 Task: Create a due date automation trigger when advanced on, on the monday before a card is due add fields with custom field "Resume" set to a number greater or equal to 1 and greater or equal to 10 at 11:00 AM.
Action: Mouse moved to (1342, 102)
Screenshot: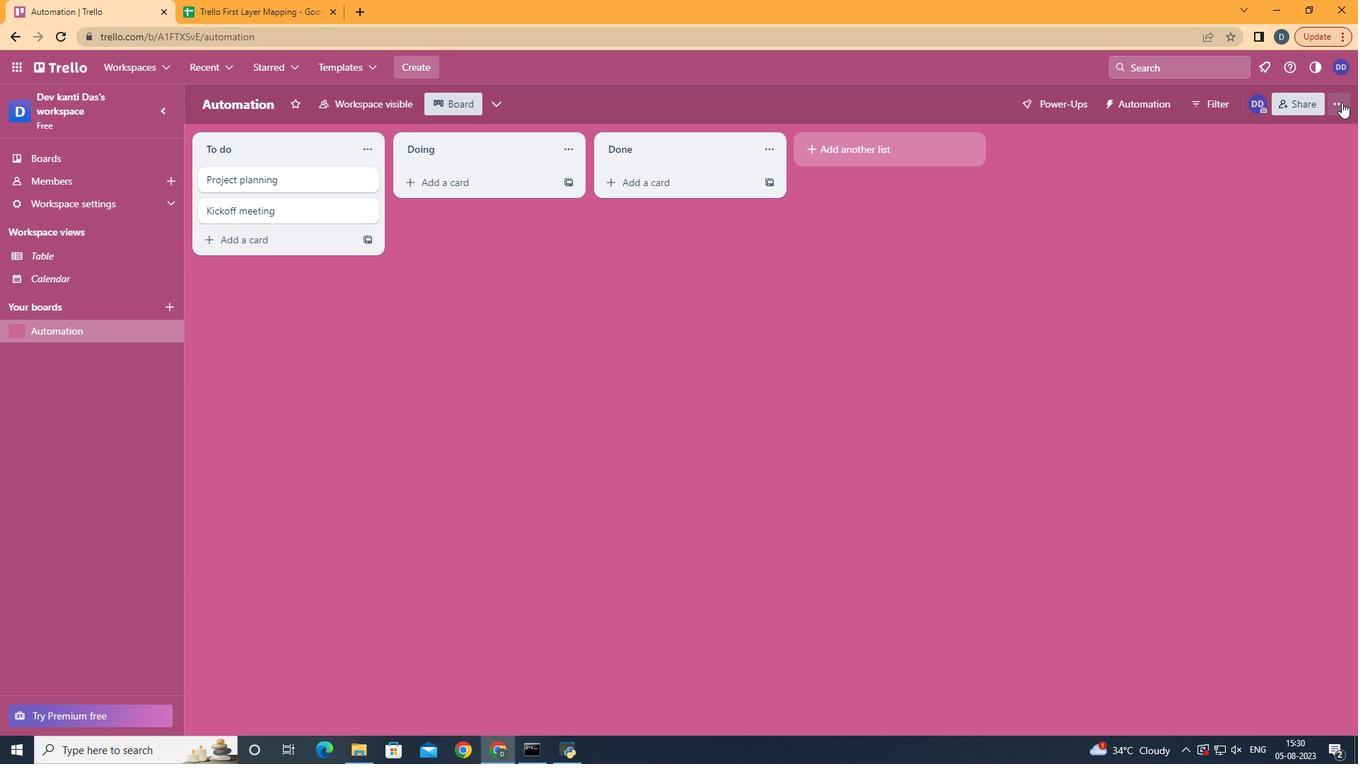 
Action: Mouse pressed left at (1342, 102)
Screenshot: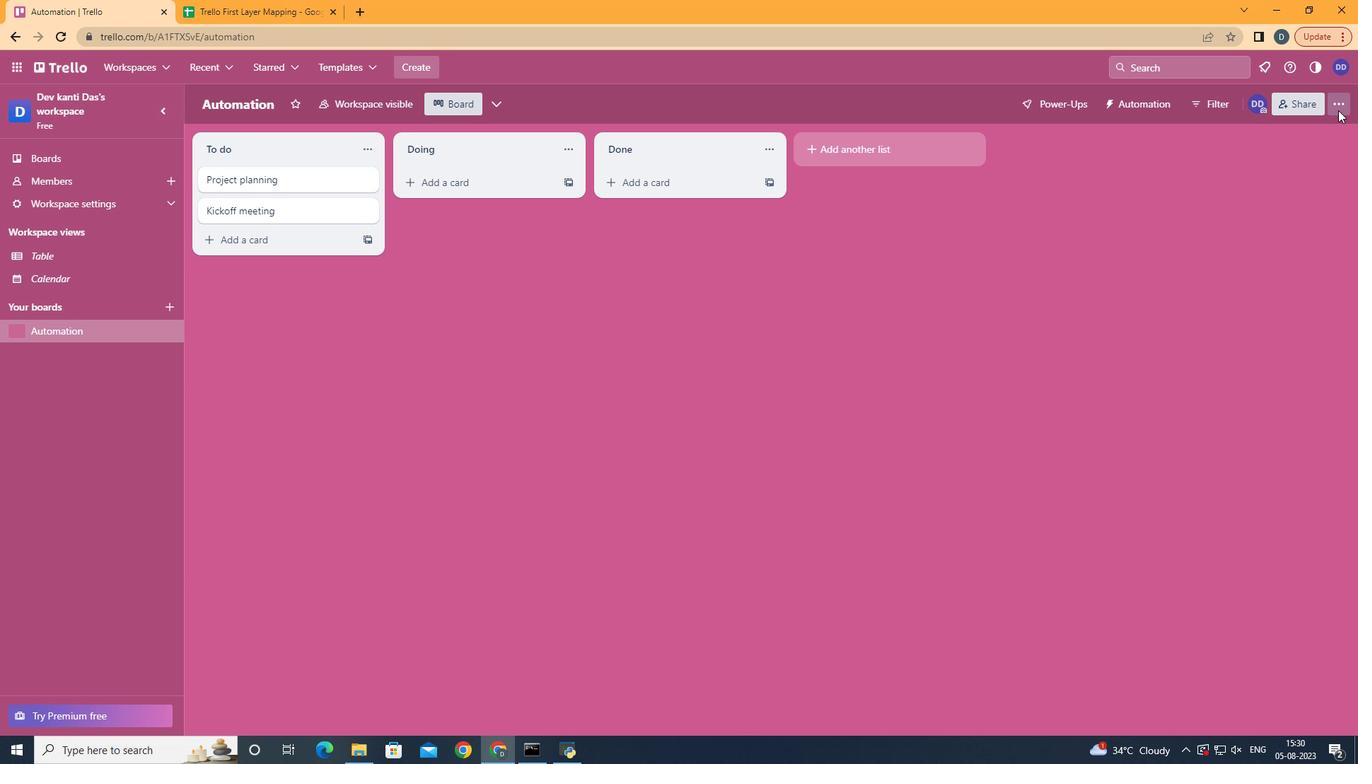 
Action: Mouse moved to (1250, 293)
Screenshot: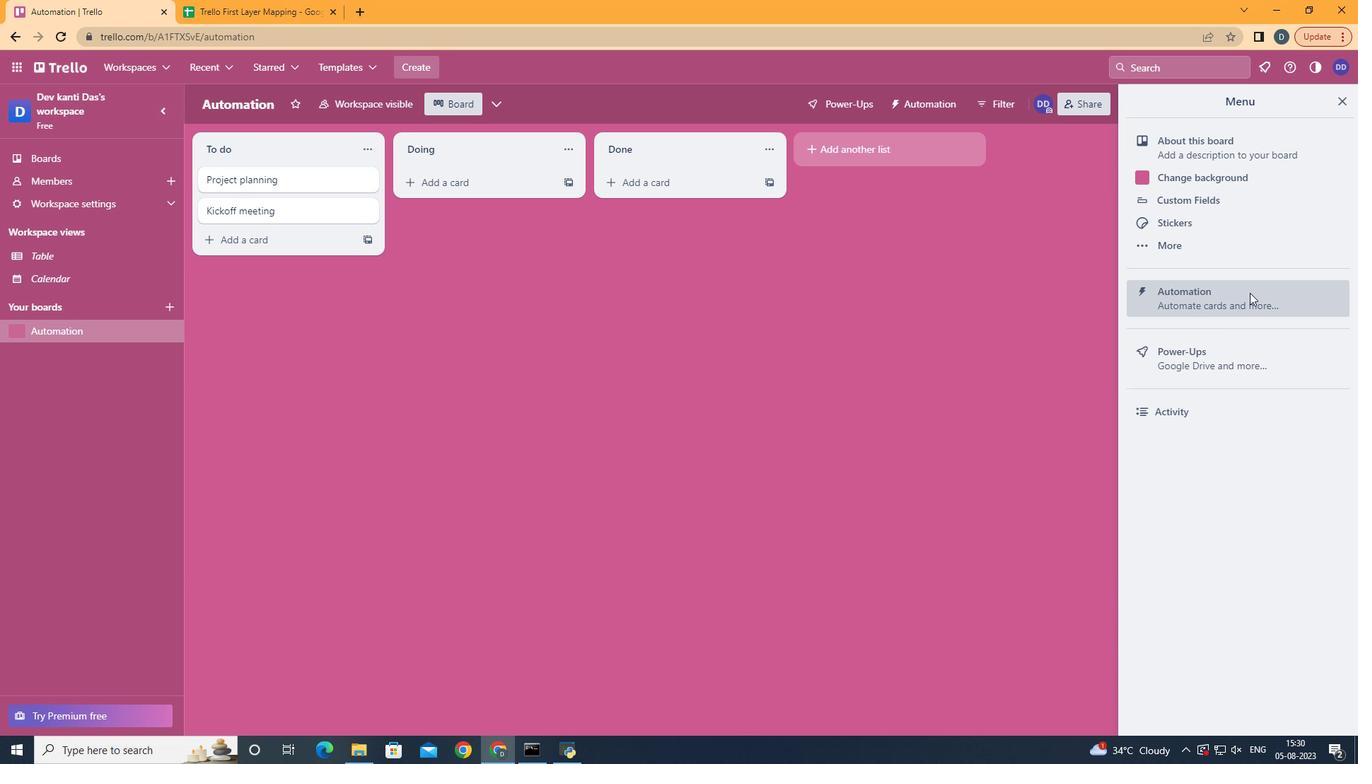 
Action: Mouse pressed left at (1250, 293)
Screenshot: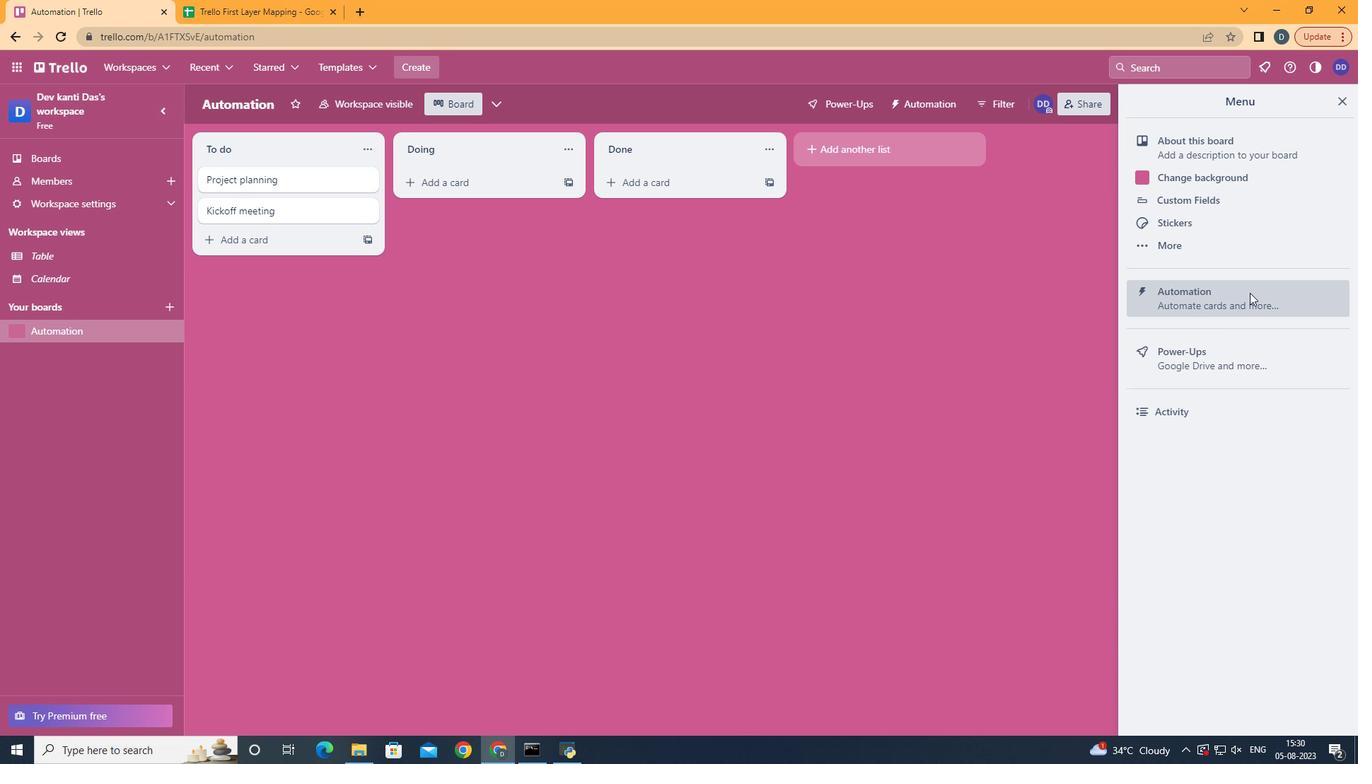 
Action: Mouse moved to (291, 285)
Screenshot: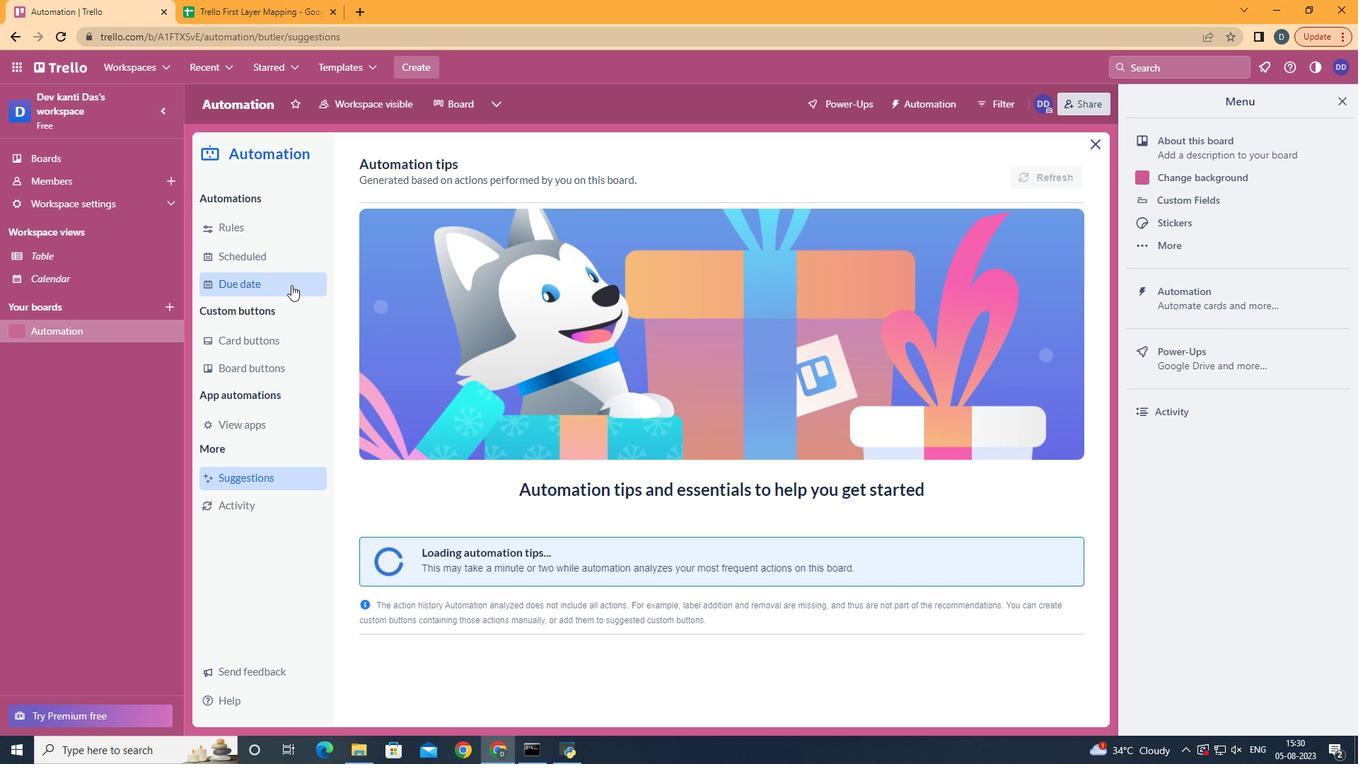 
Action: Mouse pressed left at (291, 285)
Screenshot: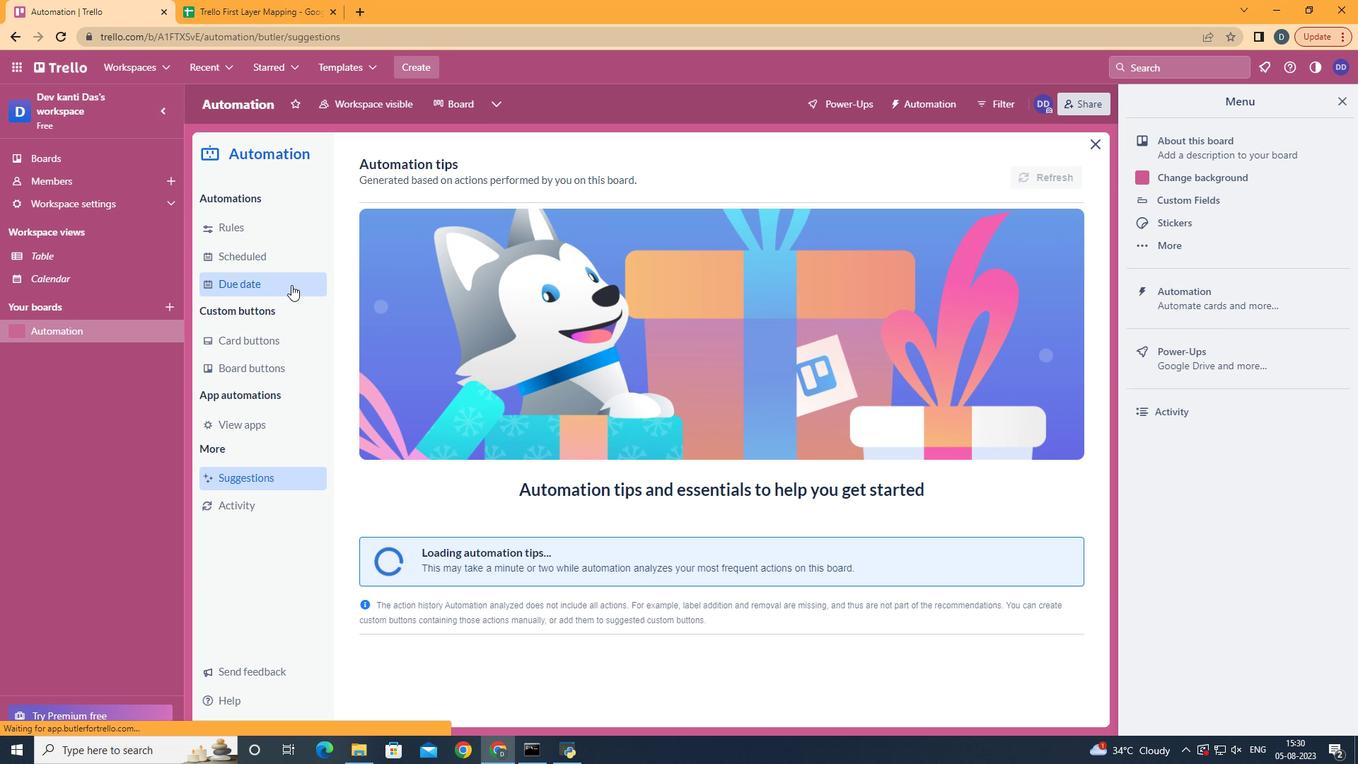 
Action: Mouse moved to (990, 163)
Screenshot: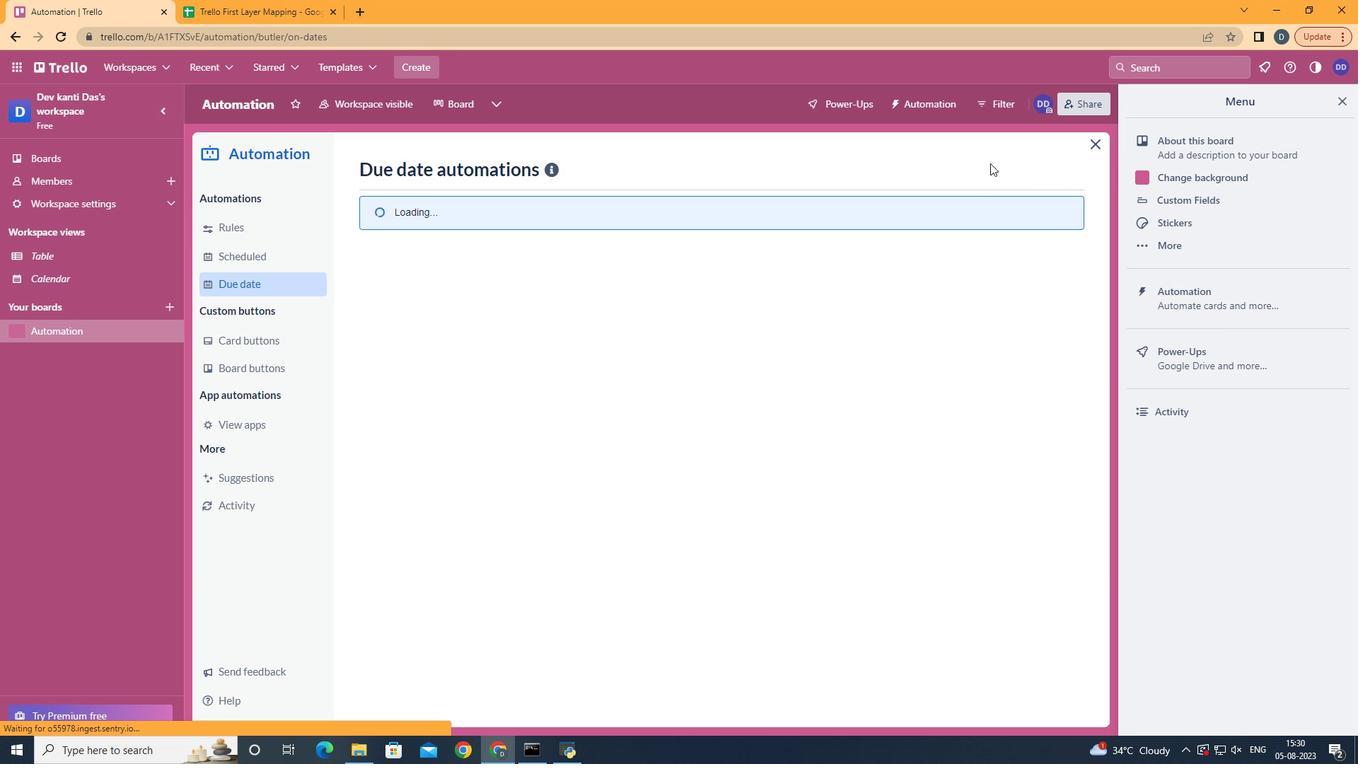 
Action: Mouse pressed left at (990, 163)
Screenshot: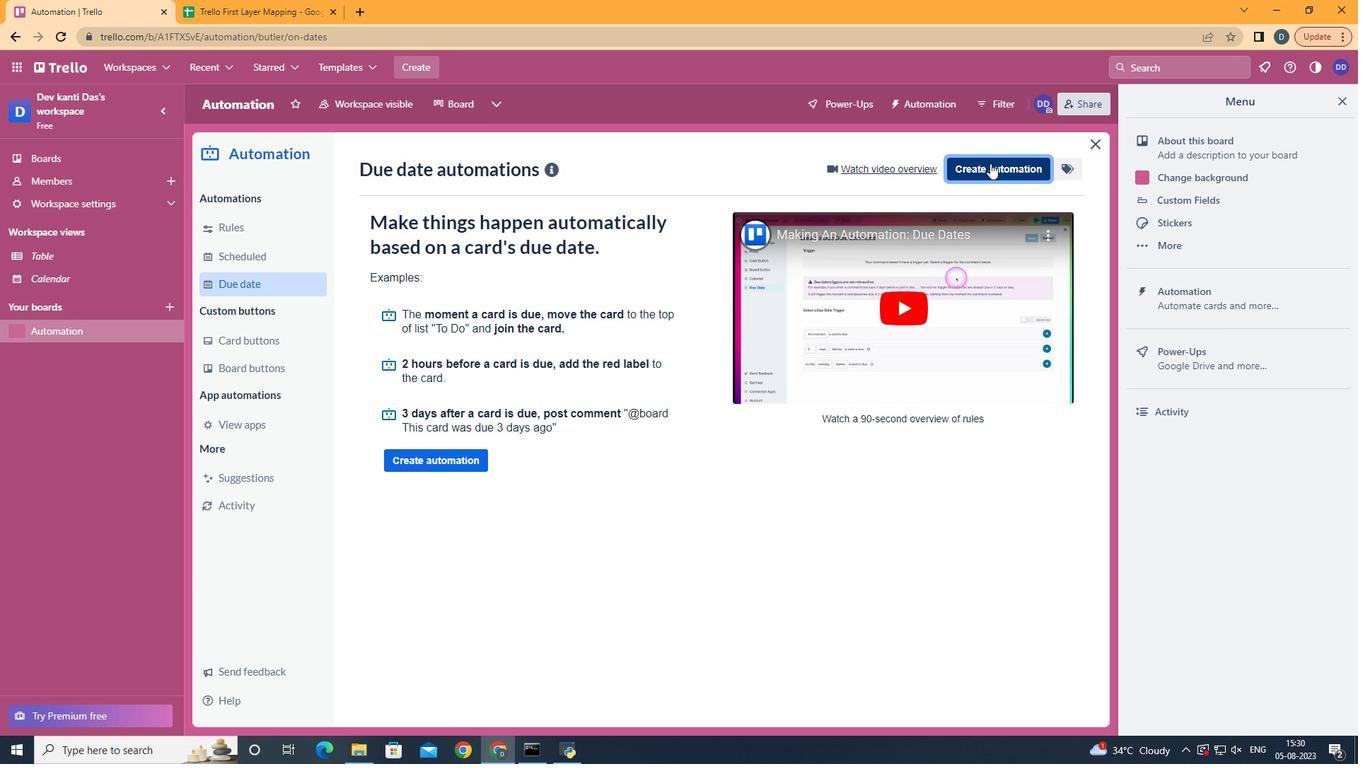 
Action: Mouse moved to (741, 306)
Screenshot: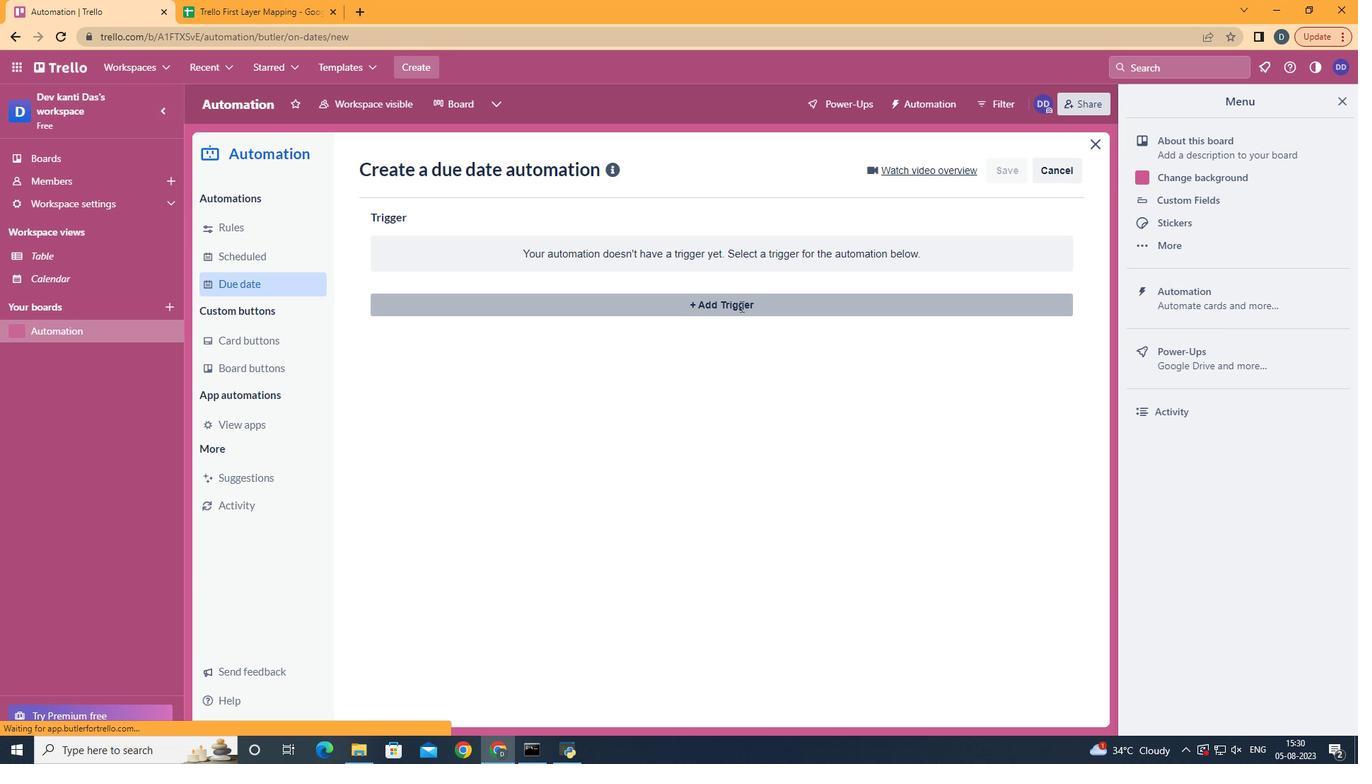 
Action: Mouse pressed left at (741, 306)
Screenshot: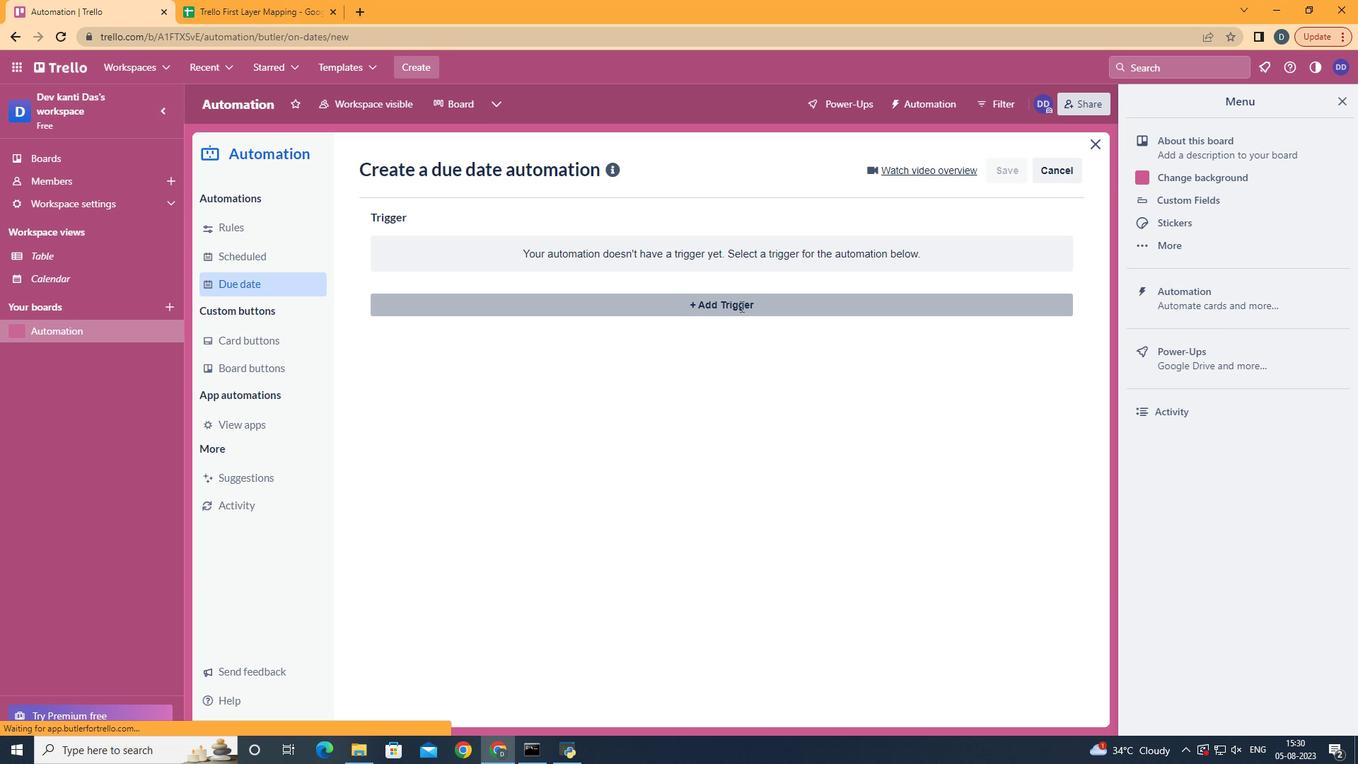 
Action: Mouse moved to (462, 363)
Screenshot: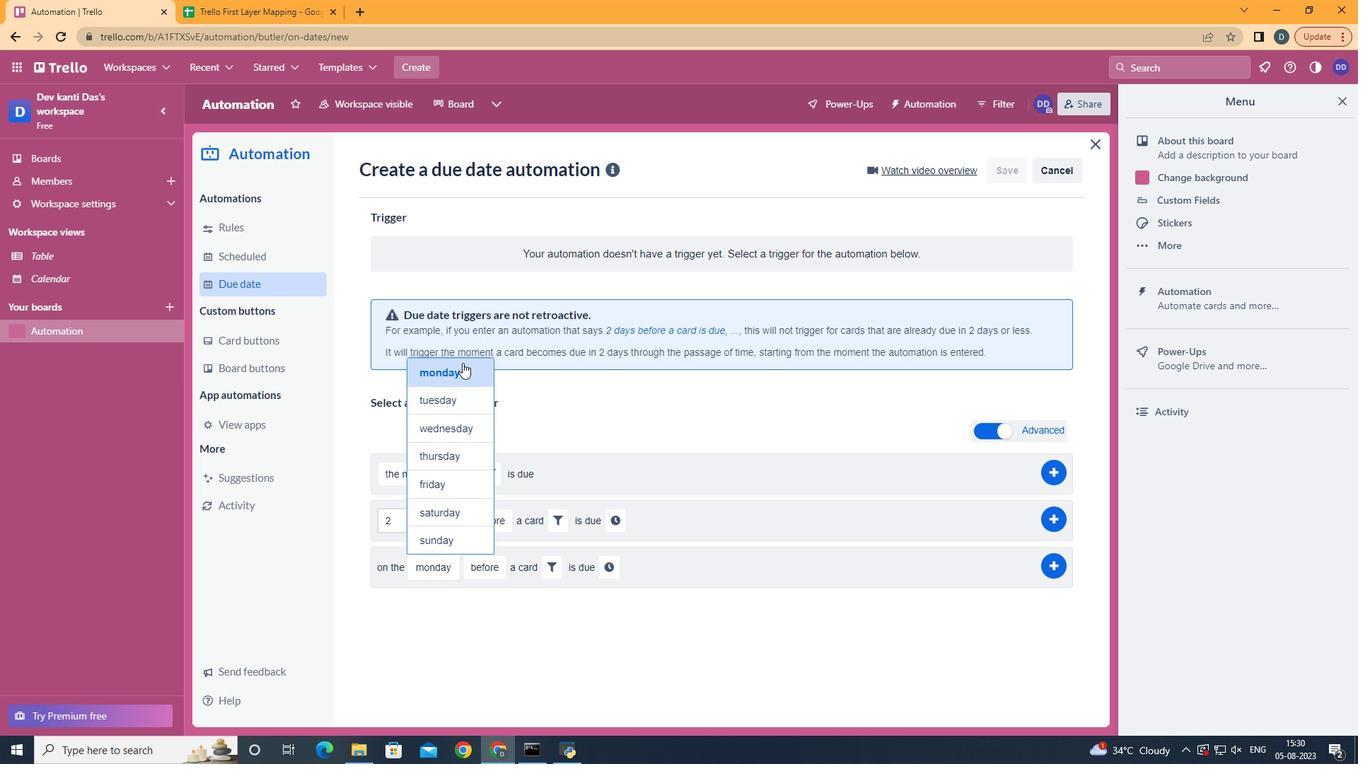 
Action: Mouse pressed left at (462, 363)
Screenshot: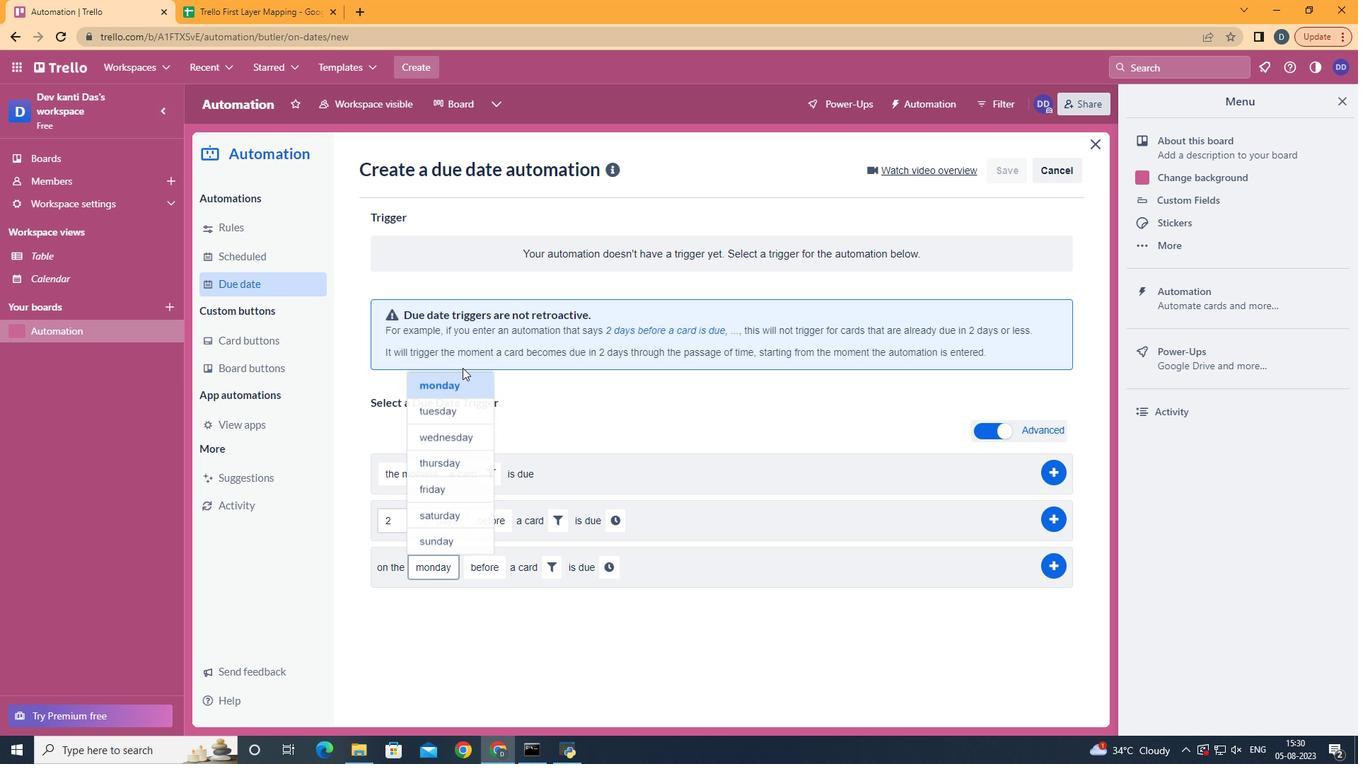 
Action: Mouse moved to (495, 592)
Screenshot: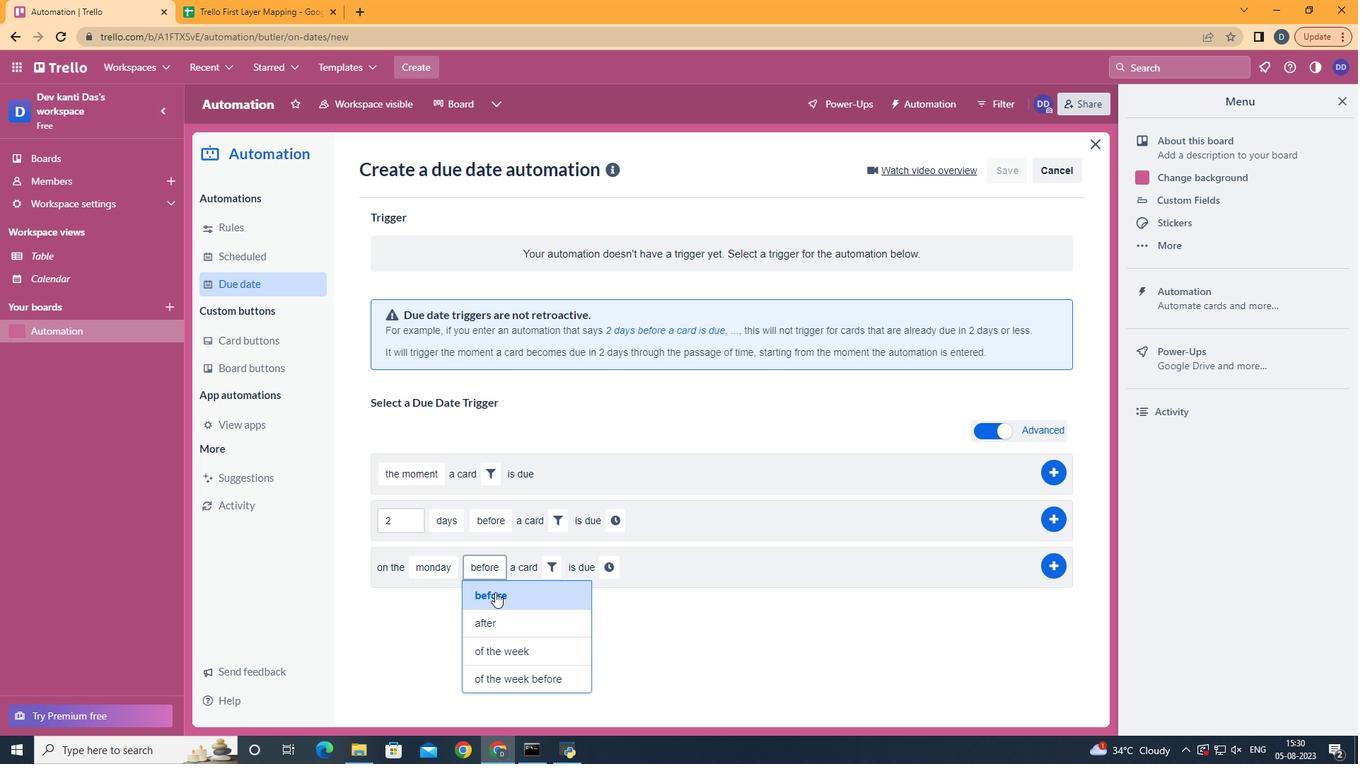 
Action: Mouse pressed left at (495, 592)
Screenshot: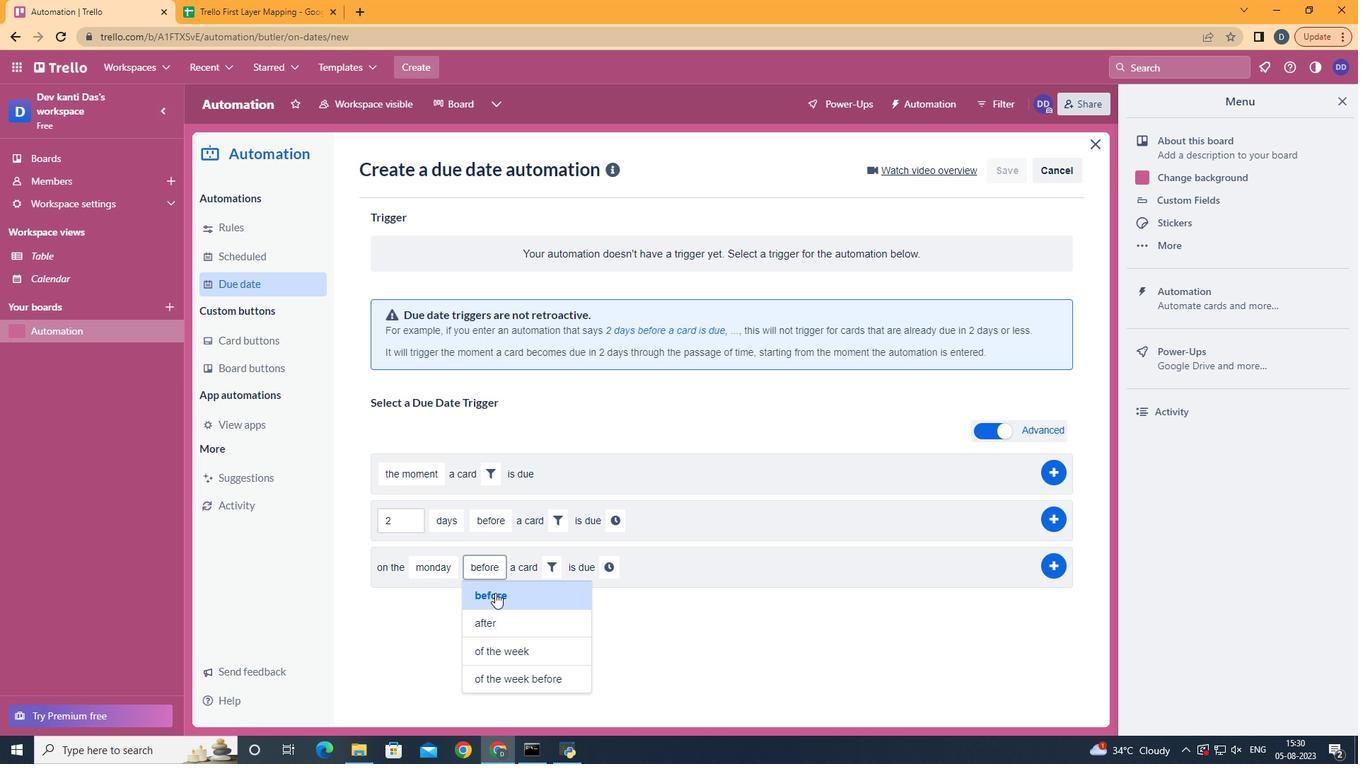 
Action: Mouse moved to (544, 571)
Screenshot: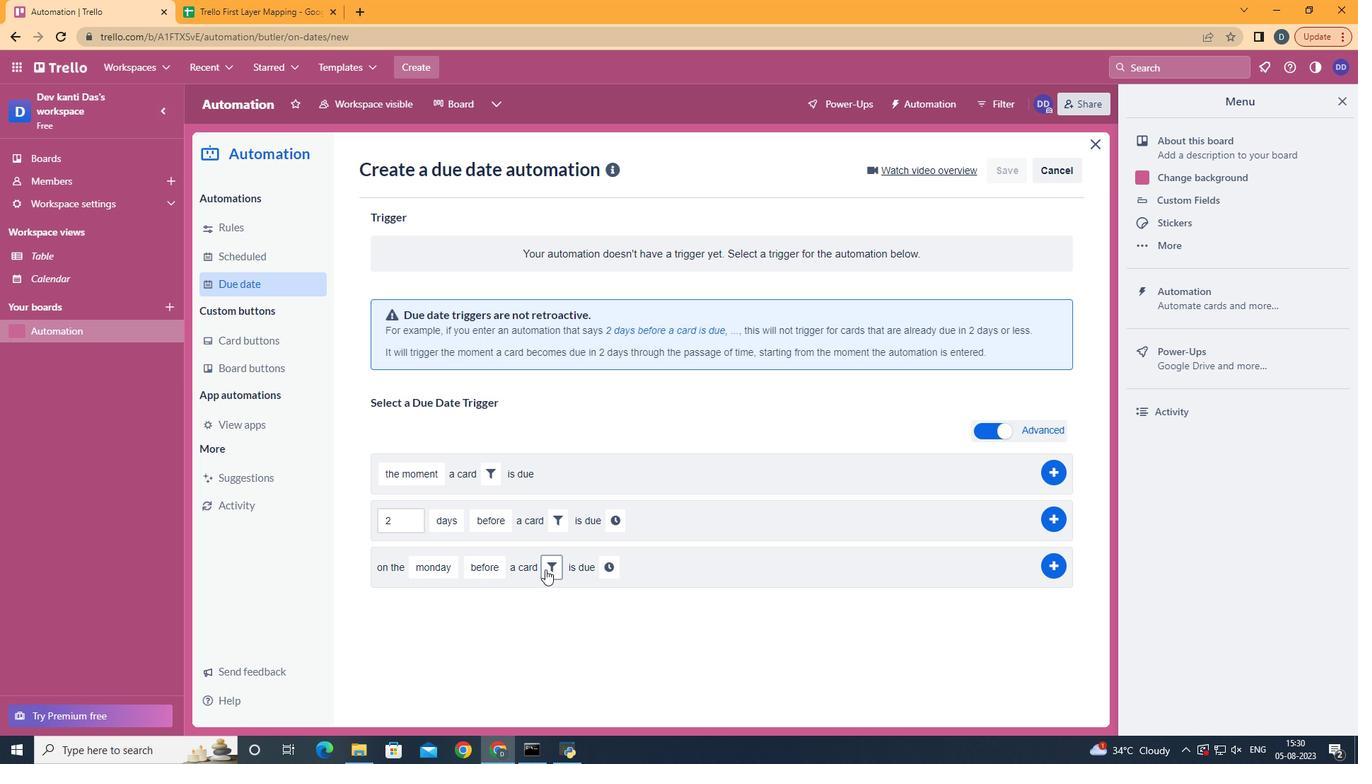 
Action: Mouse pressed left at (544, 571)
Screenshot: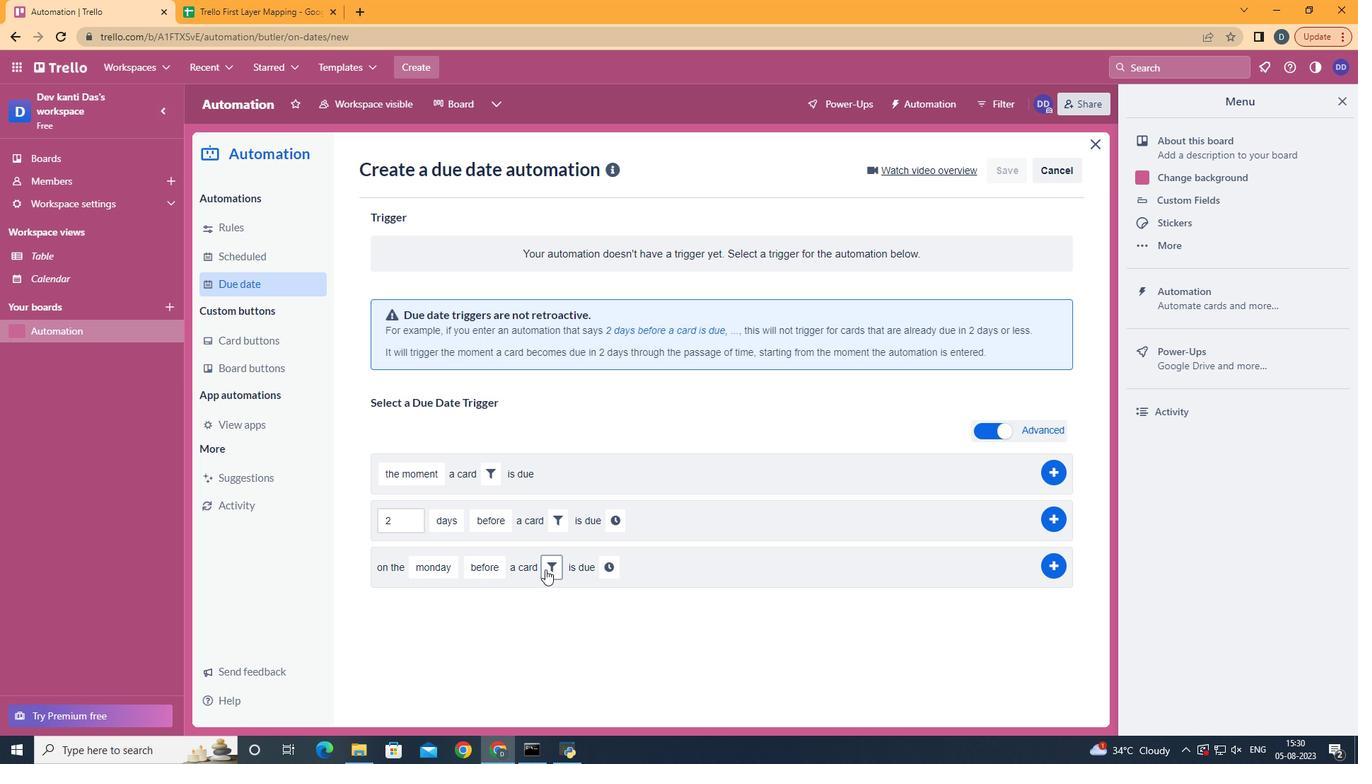 
Action: Mouse moved to (787, 605)
Screenshot: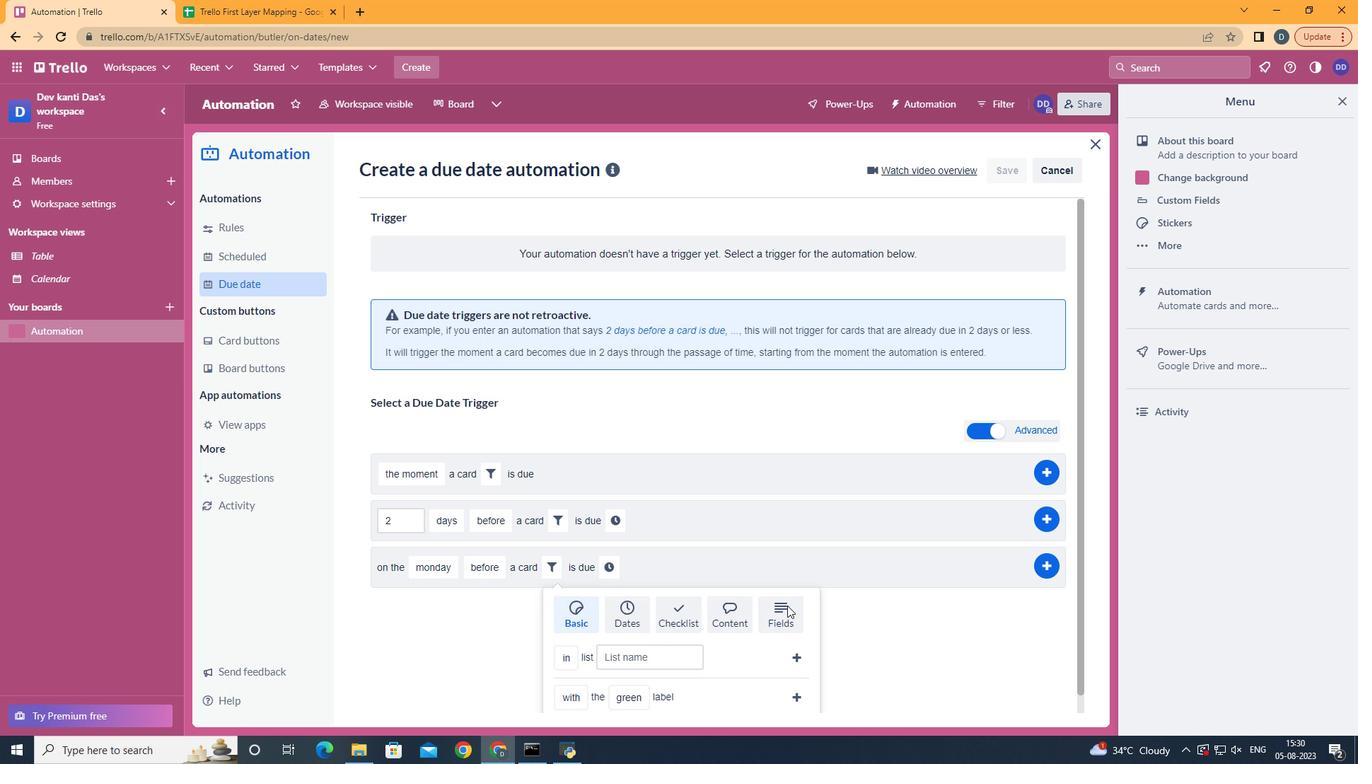 
Action: Mouse pressed left at (787, 605)
Screenshot: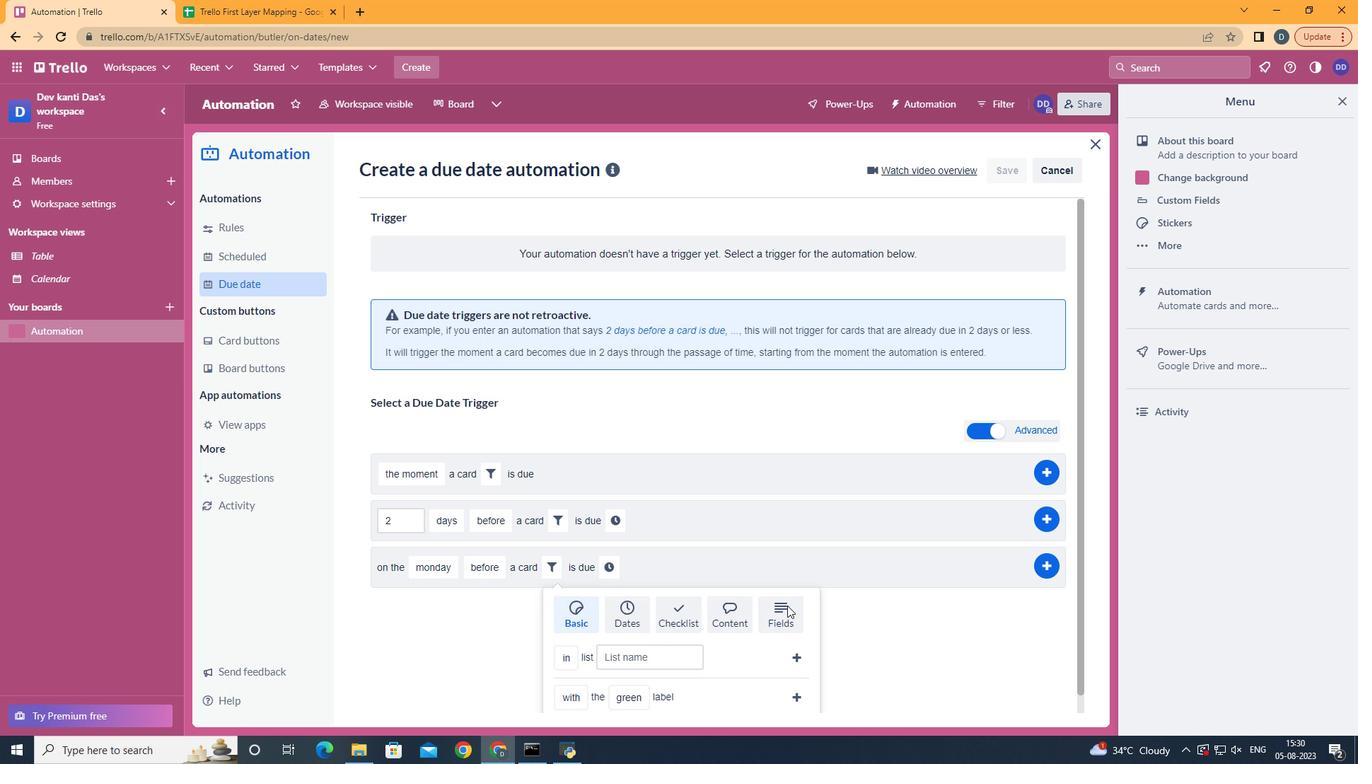 
Action: Mouse scrolled (787, 605) with delta (0, 0)
Screenshot: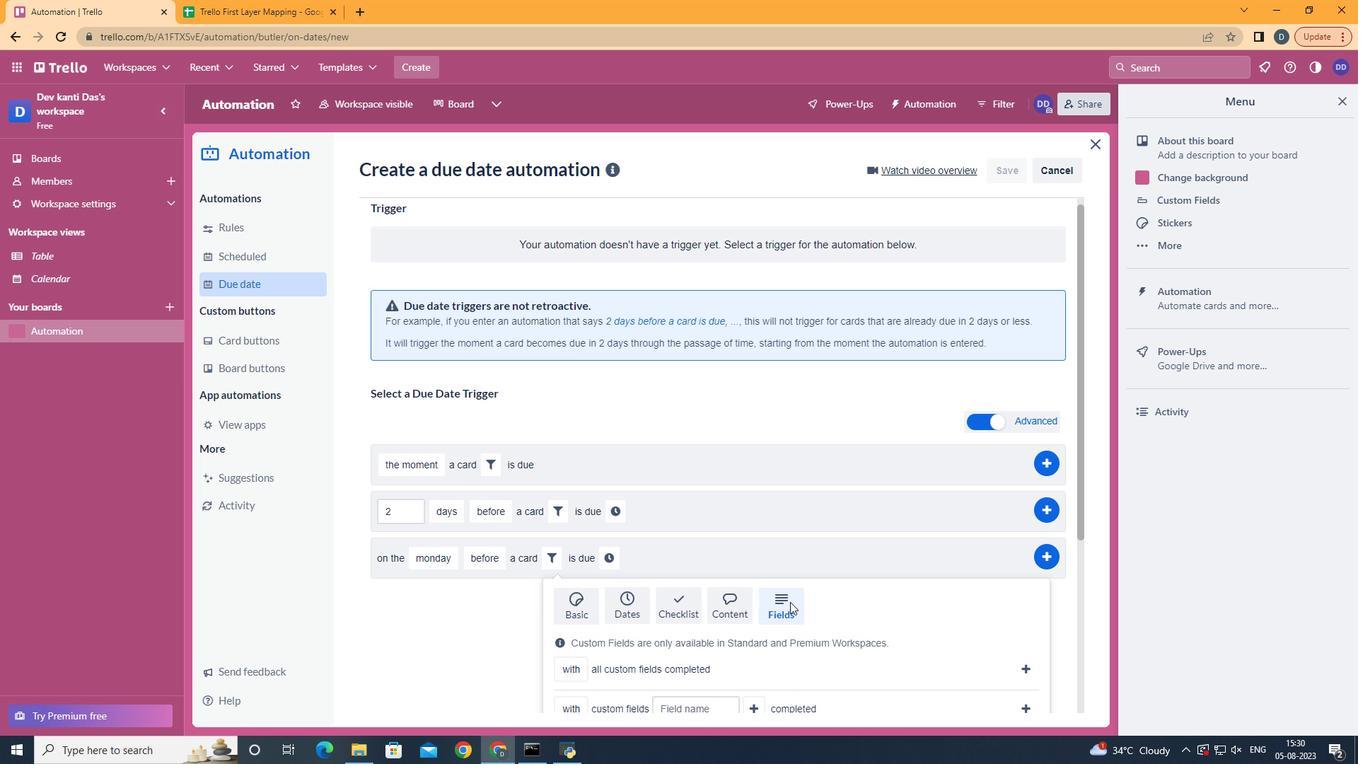 
Action: Mouse scrolled (787, 605) with delta (0, 0)
Screenshot: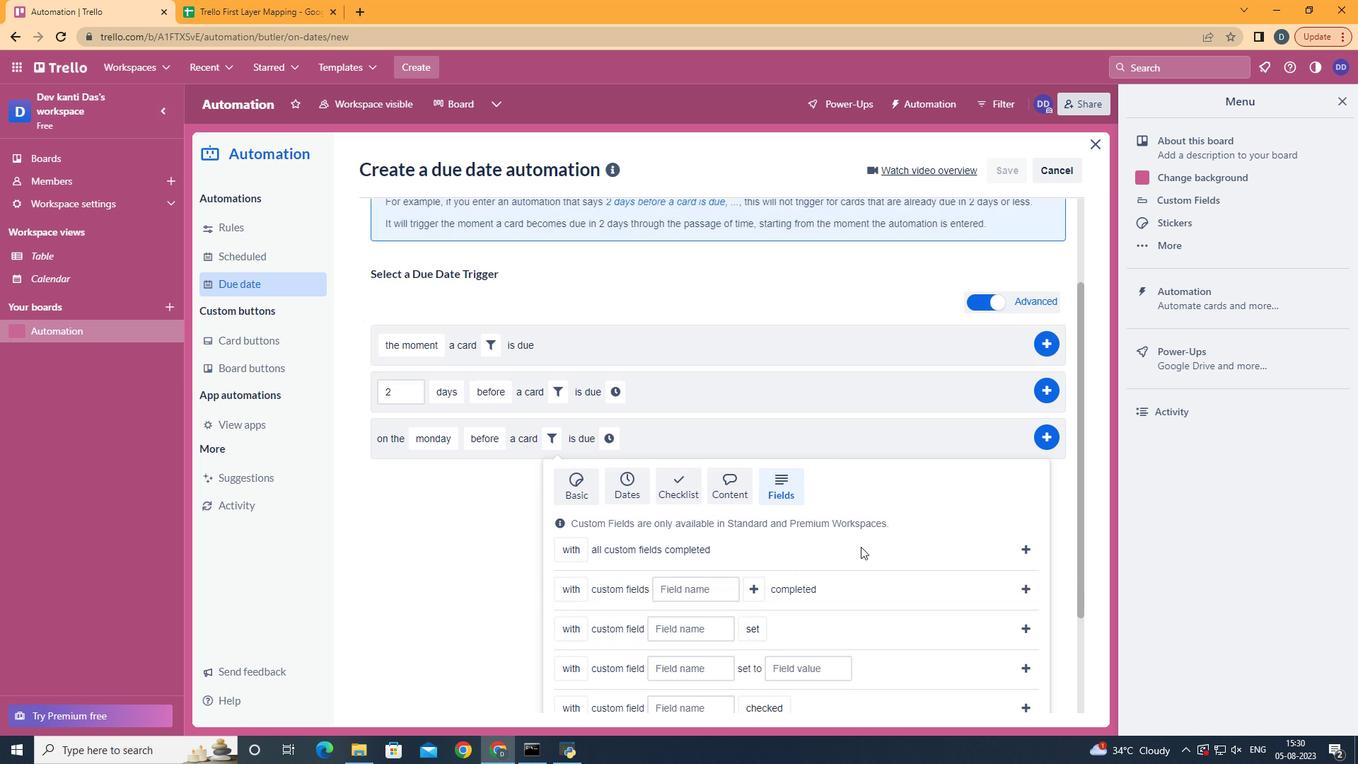
Action: Mouse scrolled (787, 605) with delta (0, 0)
Screenshot: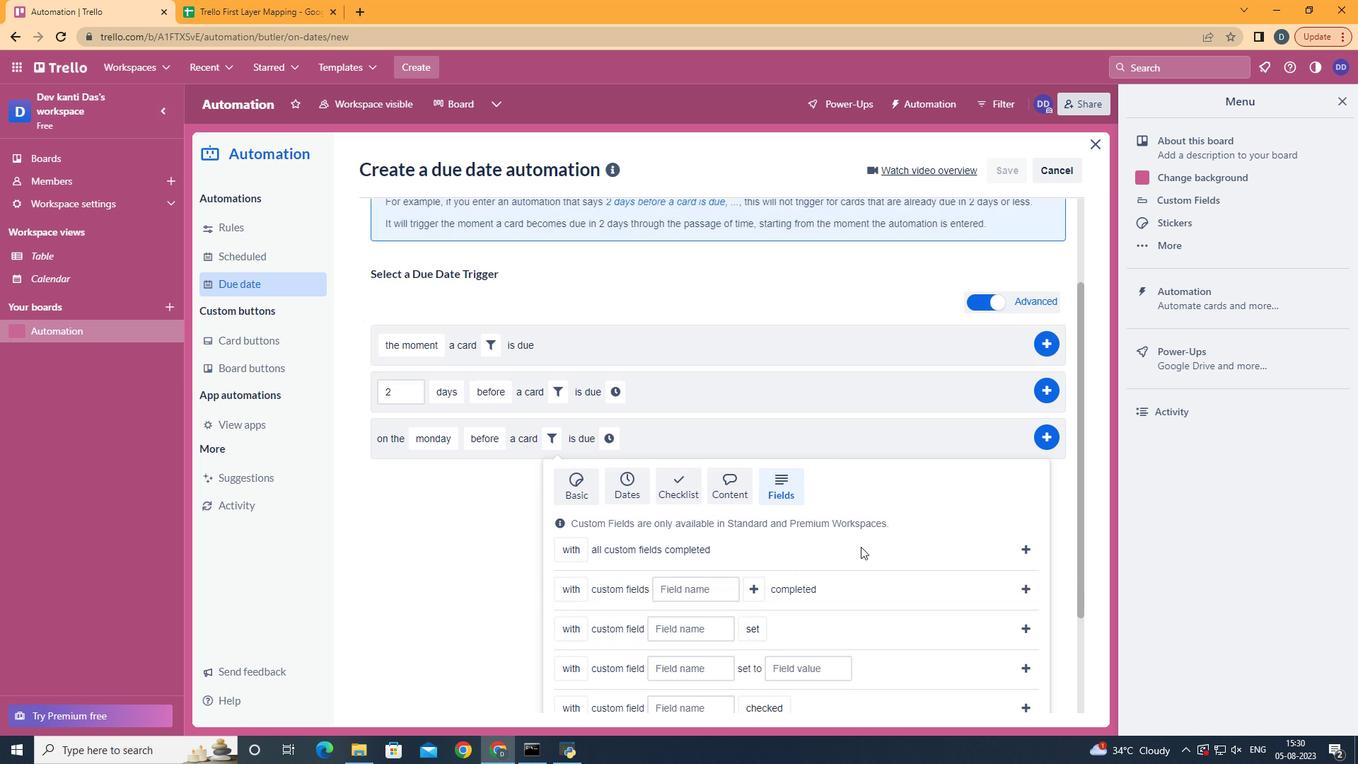 
Action: Mouse scrolled (787, 605) with delta (0, 0)
Screenshot: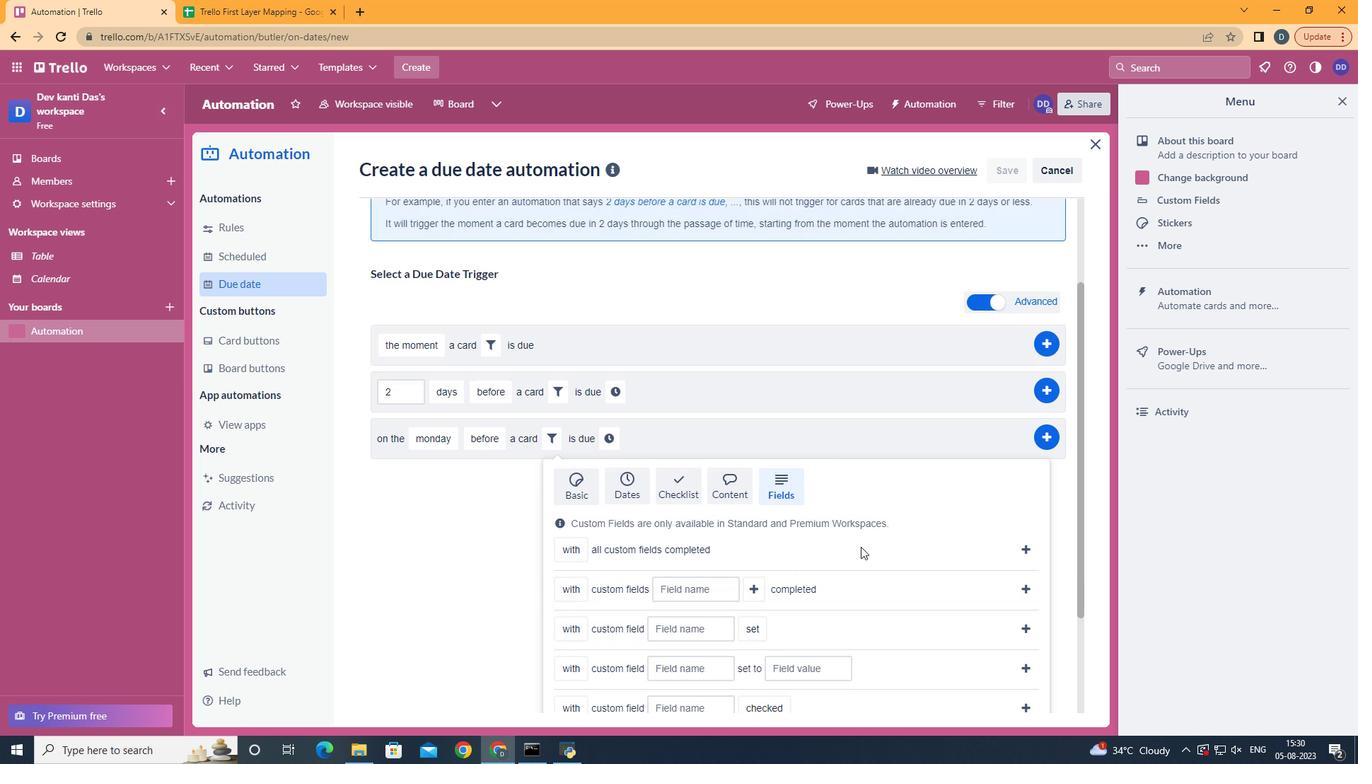 
Action: Mouse scrolled (787, 605) with delta (0, 0)
Screenshot: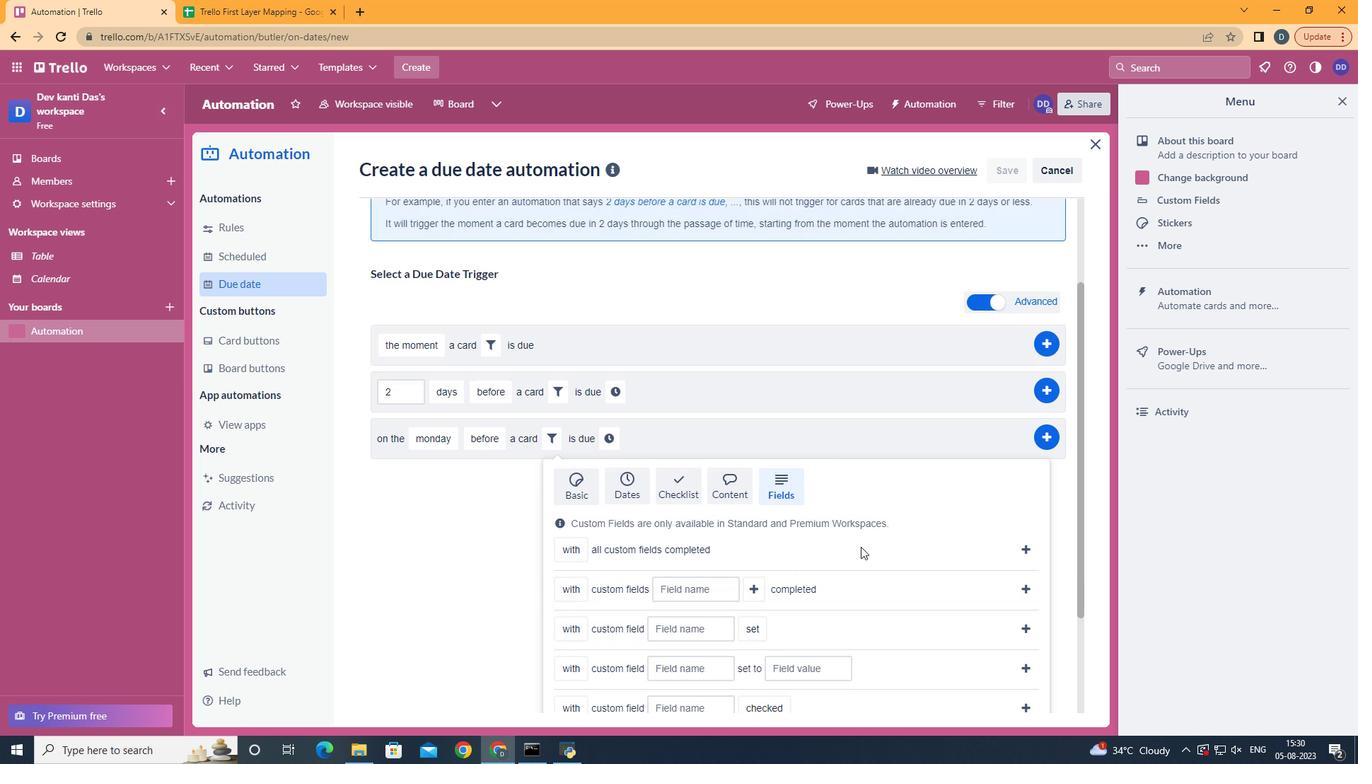 
Action: Mouse moved to (790, 602)
Screenshot: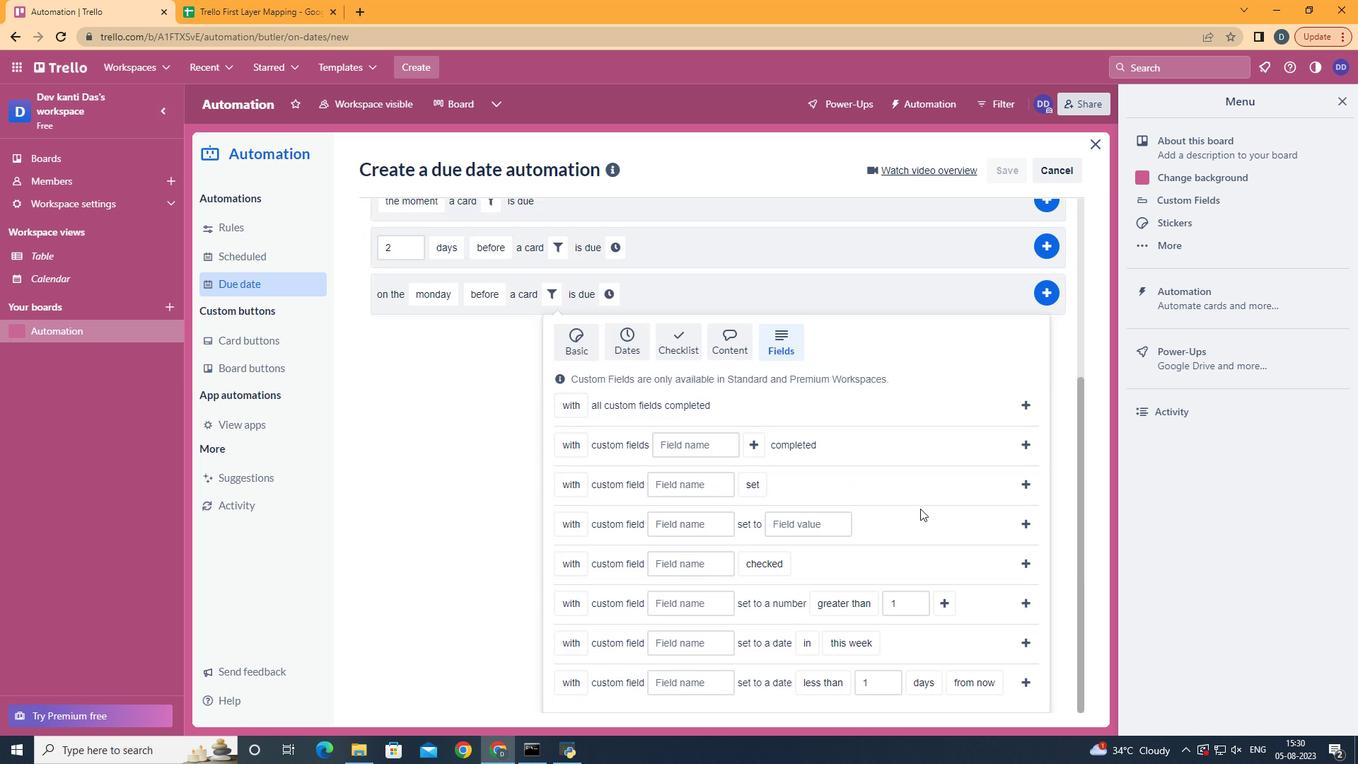 
Action: Mouse scrolled (790, 601) with delta (0, 0)
Screenshot: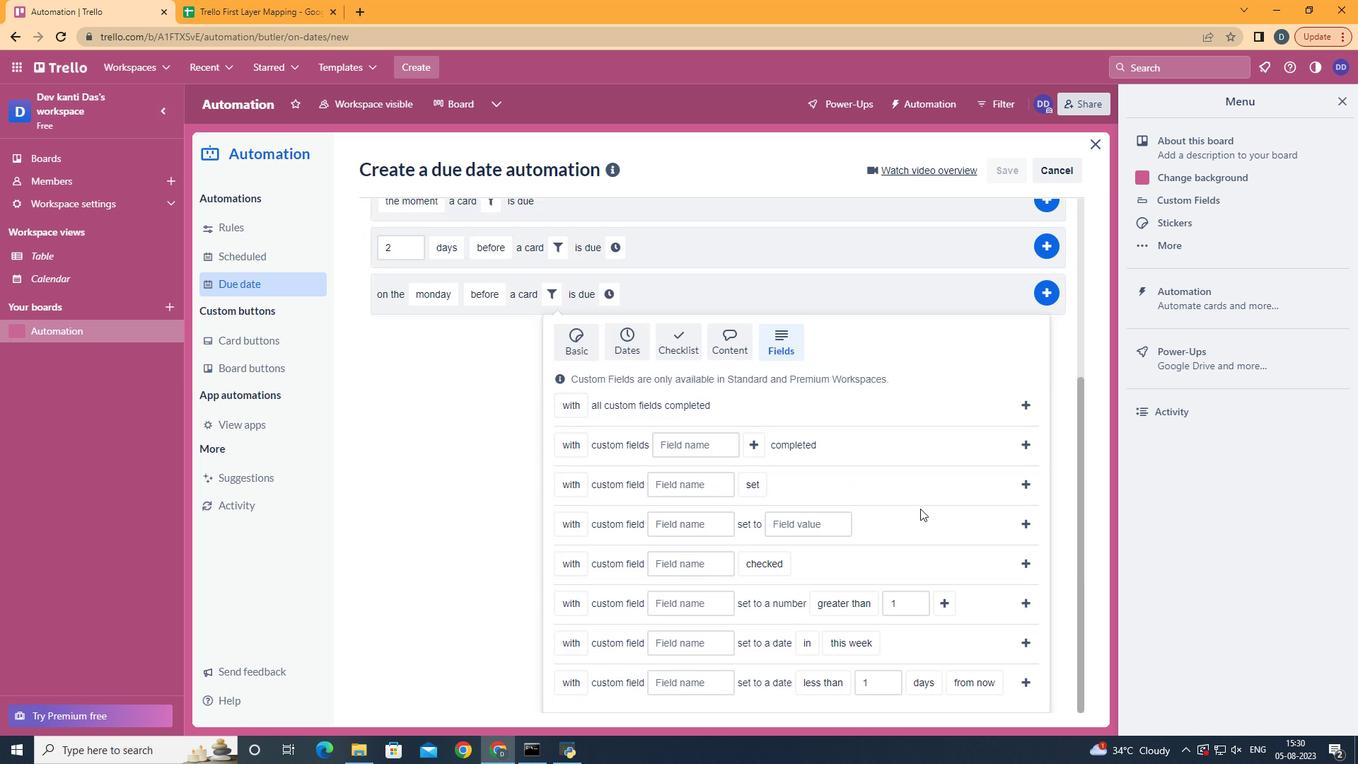 
Action: Mouse moved to (575, 629)
Screenshot: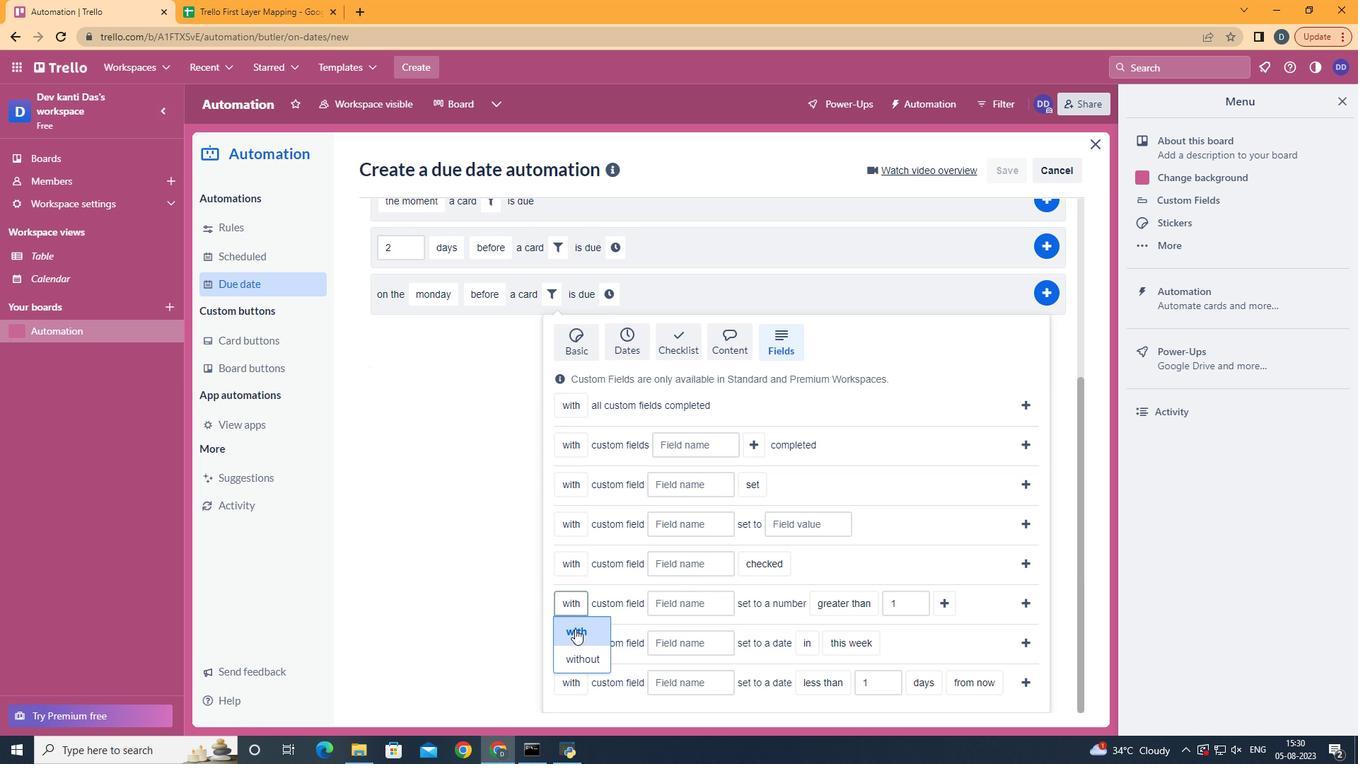 
Action: Mouse pressed left at (575, 629)
Screenshot: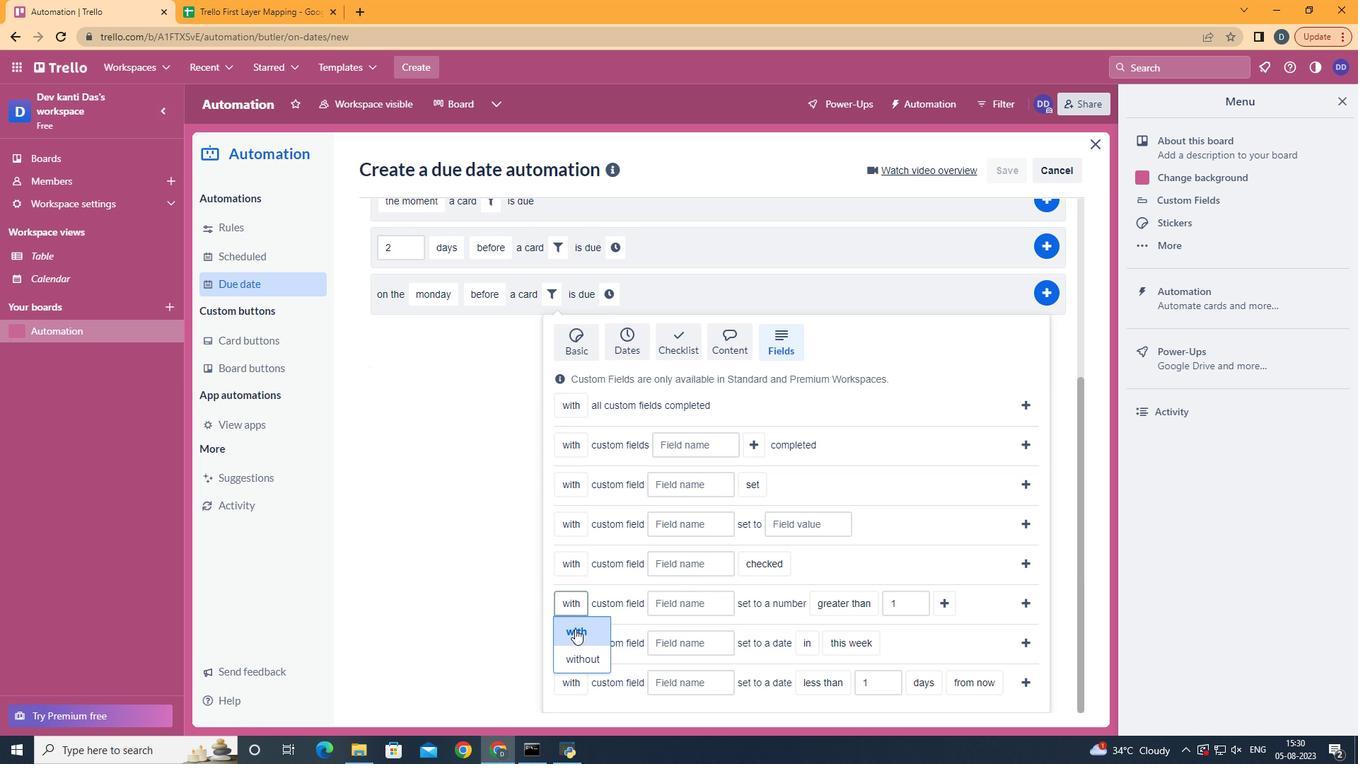 
Action: Mouse moved to (690, 604)
Screenshot: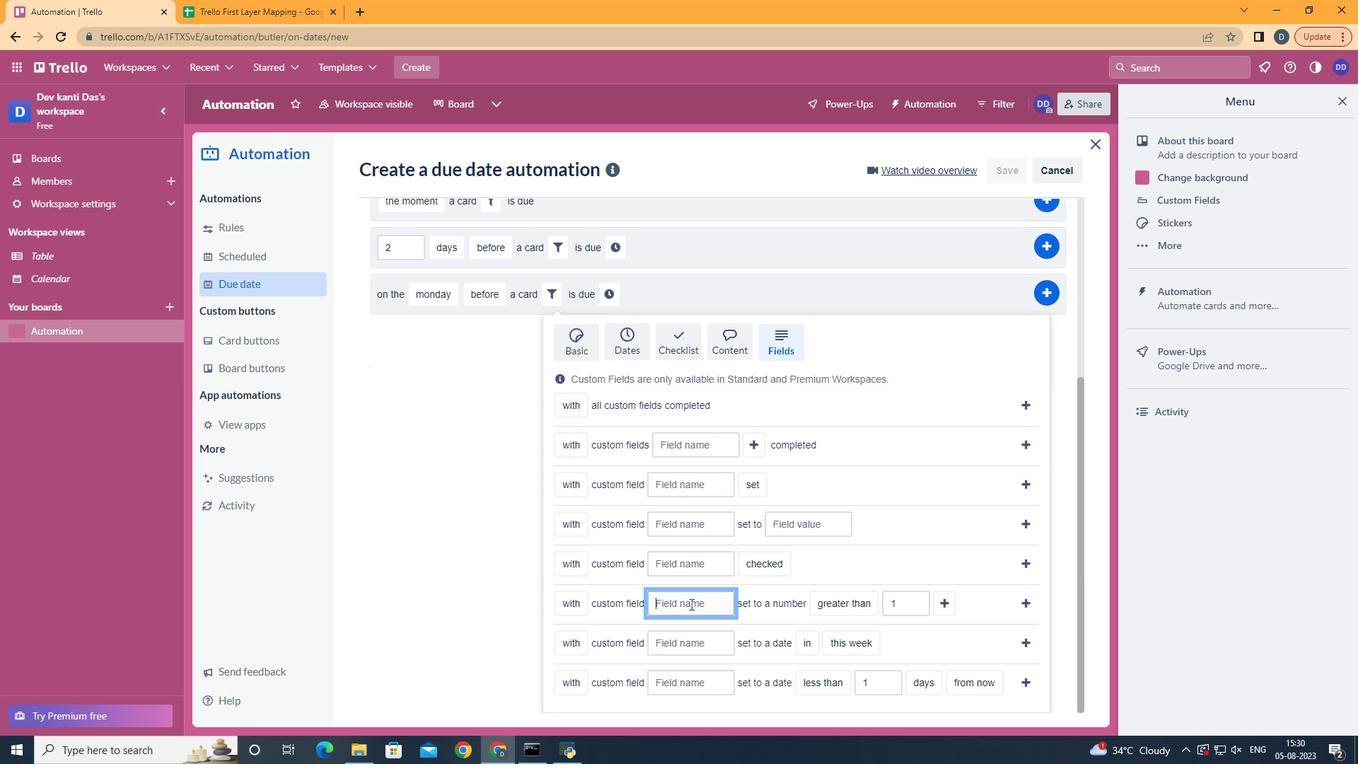
Action: Mouse pressed left at (690, 604)
Screenshot: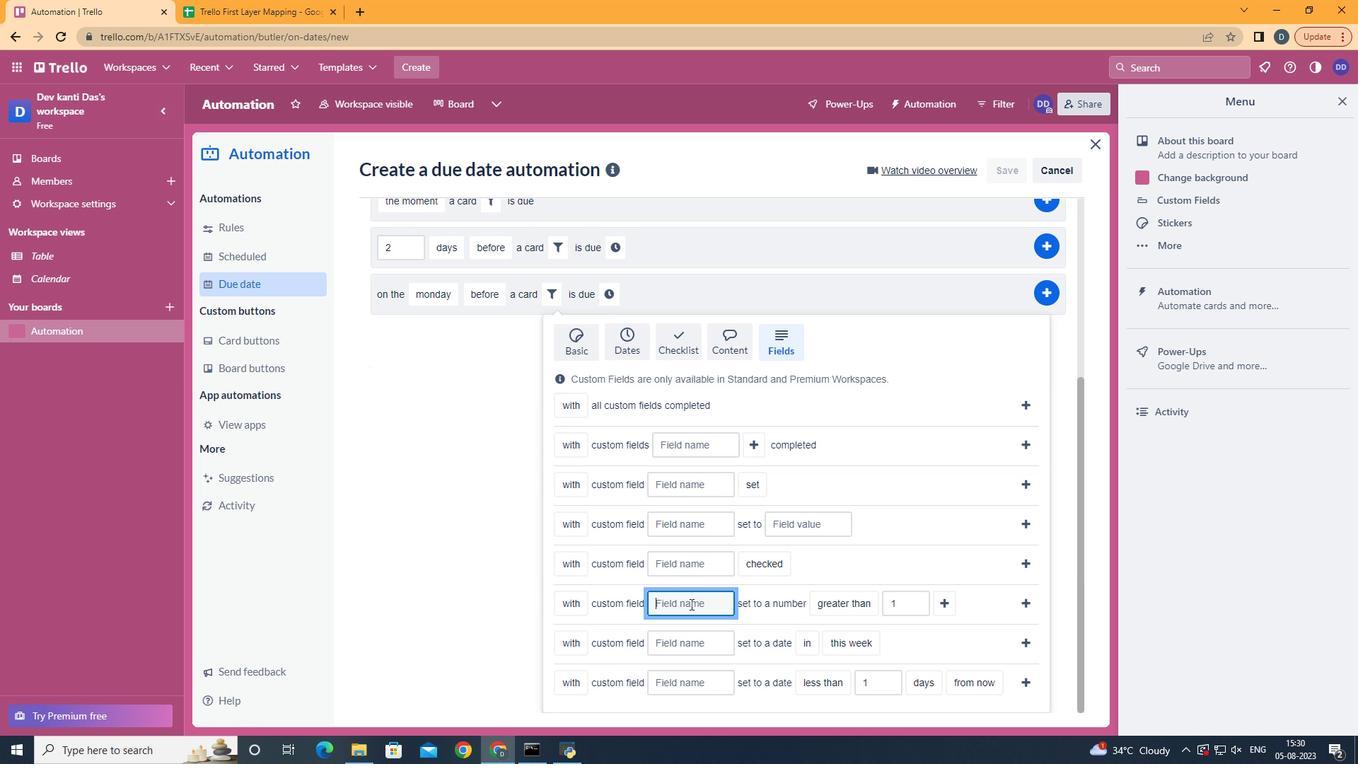 
Action: Key pressed <Key.shift>Resume
Screenshot: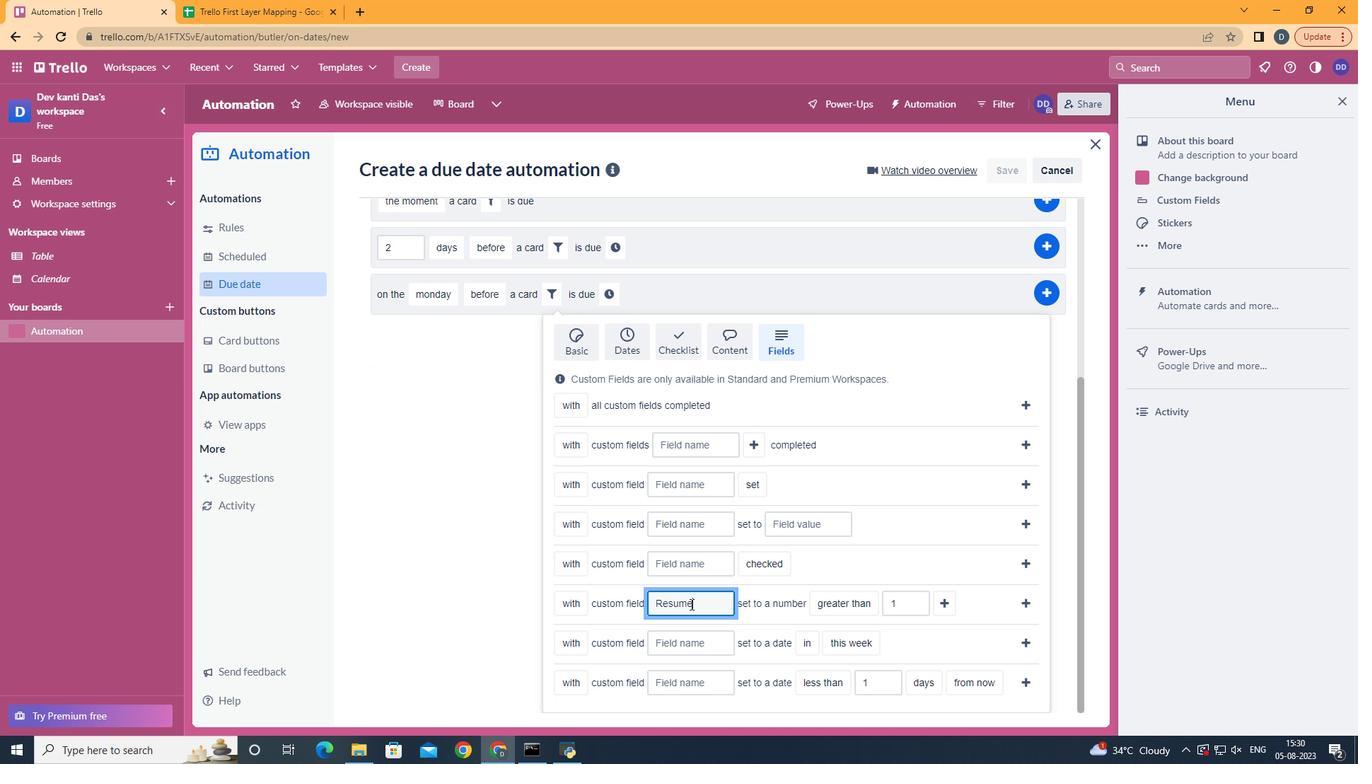 
Action: Mouse moved to (875, 516)
Screenshot: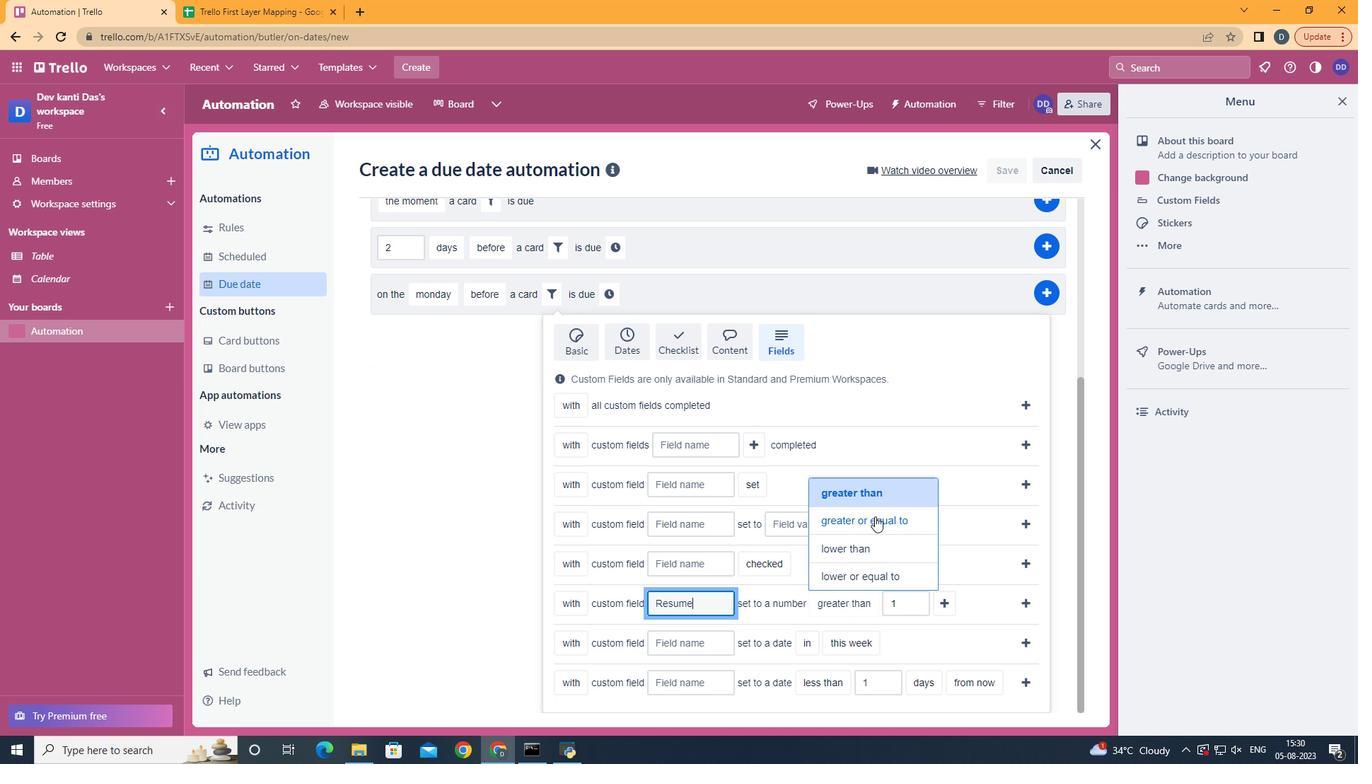 
Action: Mouse pressed left at (875, 516)
Screenshot: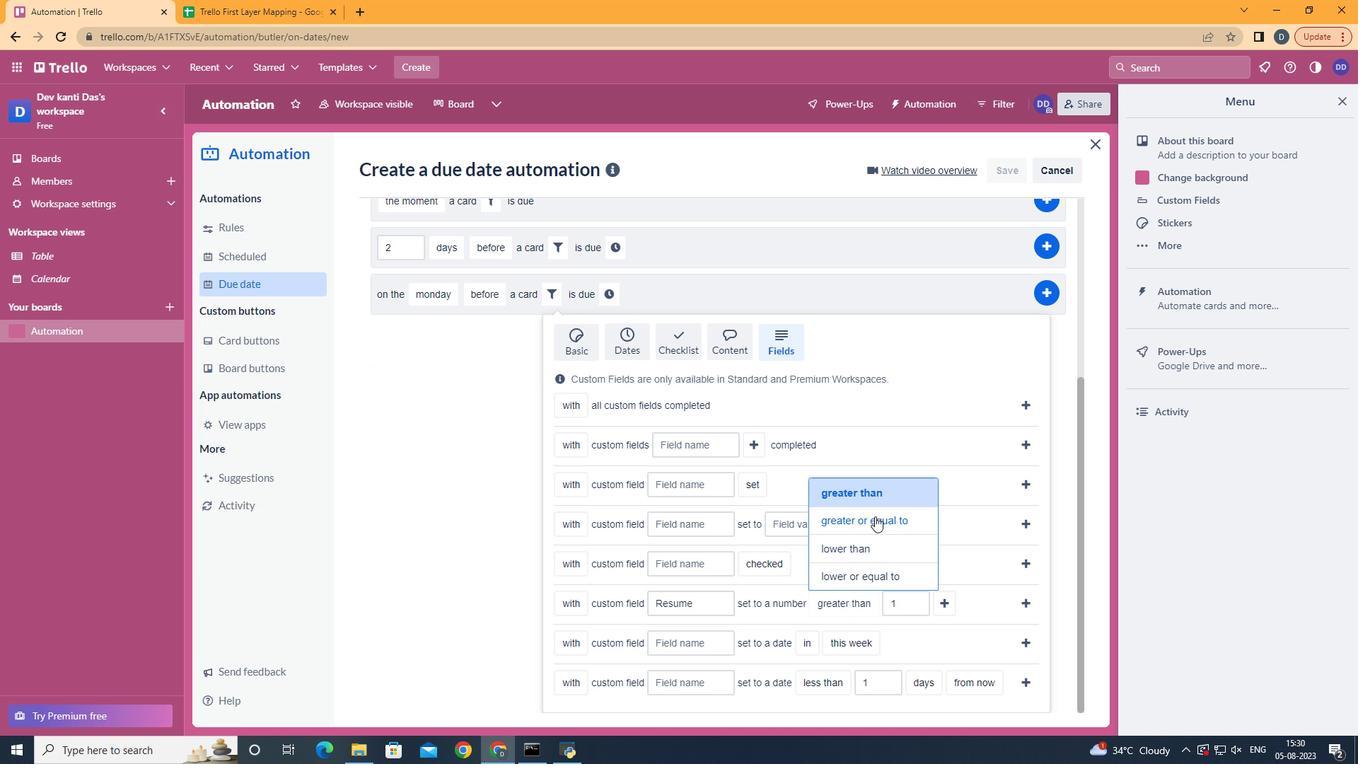
Action: Mouse moved to (966, 605)
Screenshot: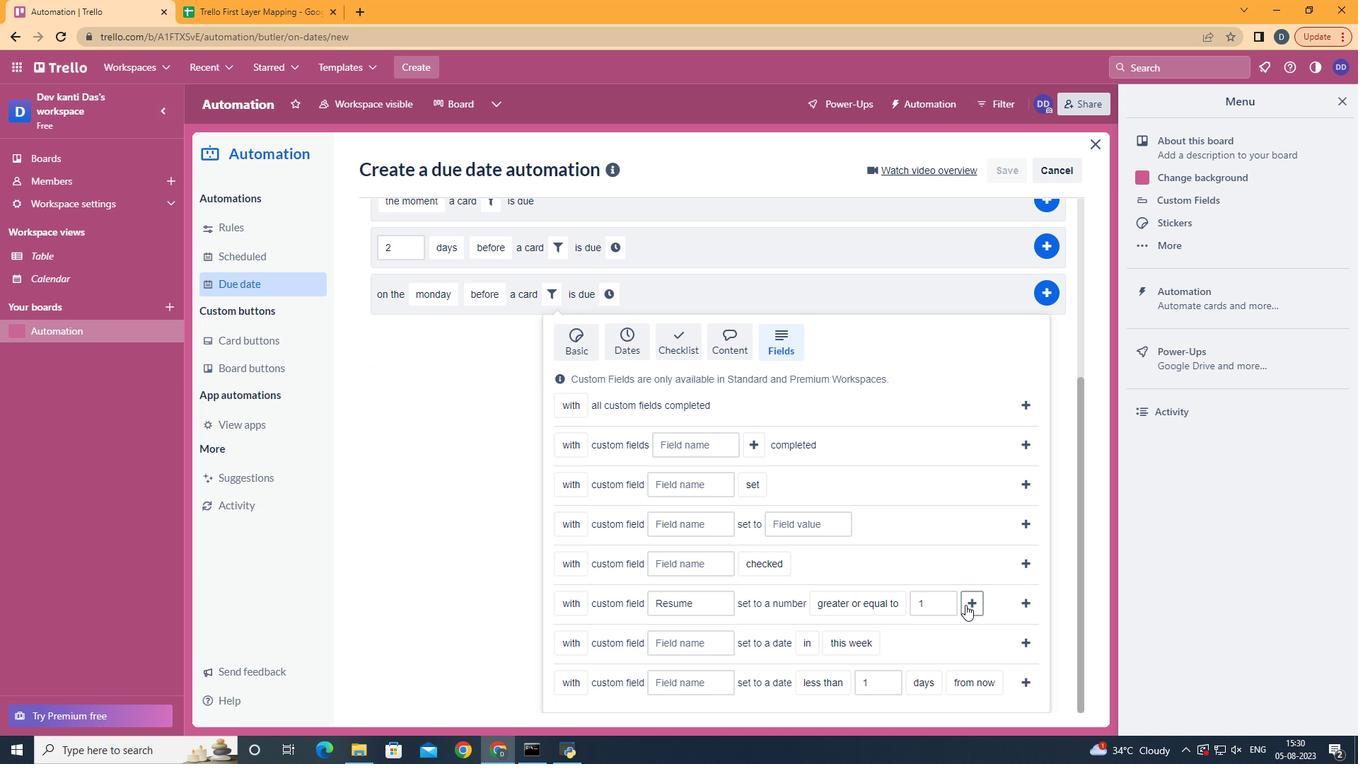 
Action: Mouse pressed left at (966, 605)
Screenshot: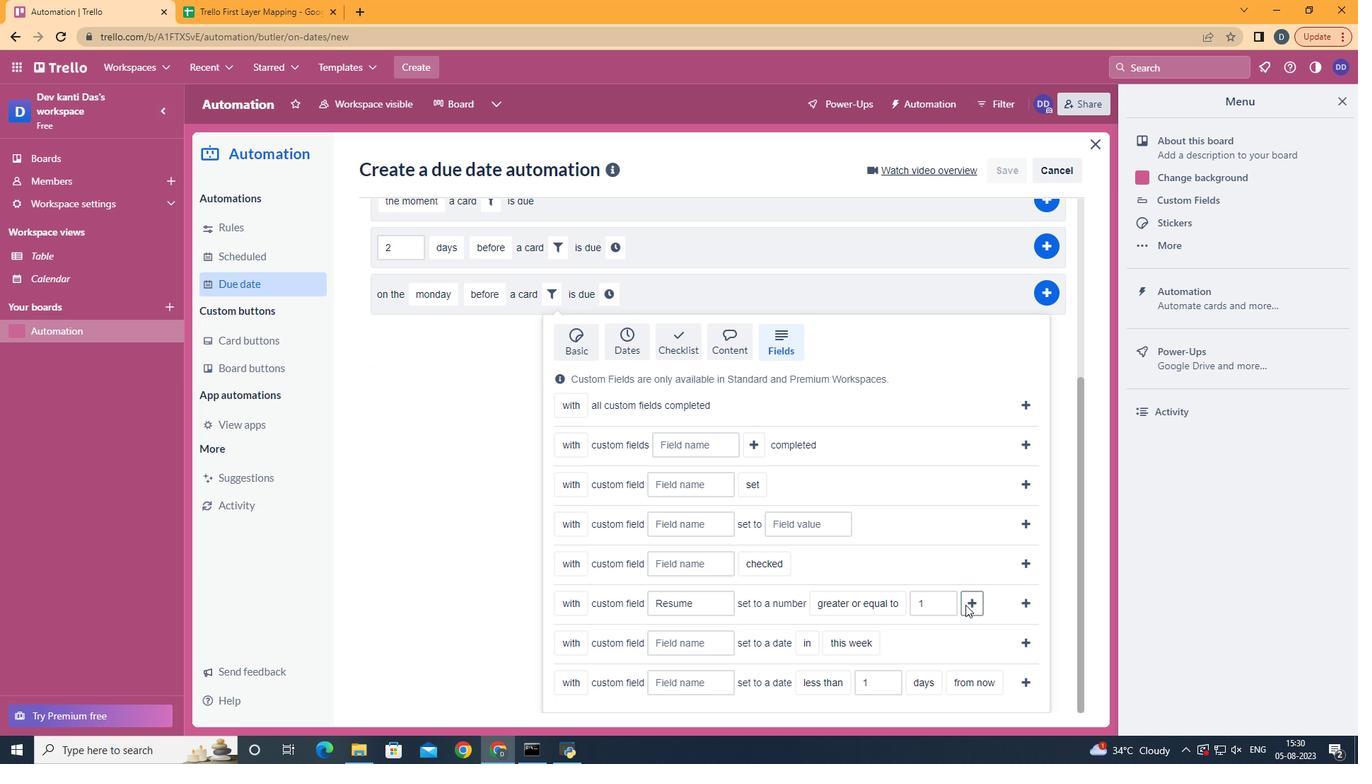 
Action: Mouse moved to (632, 609)
Screenshot: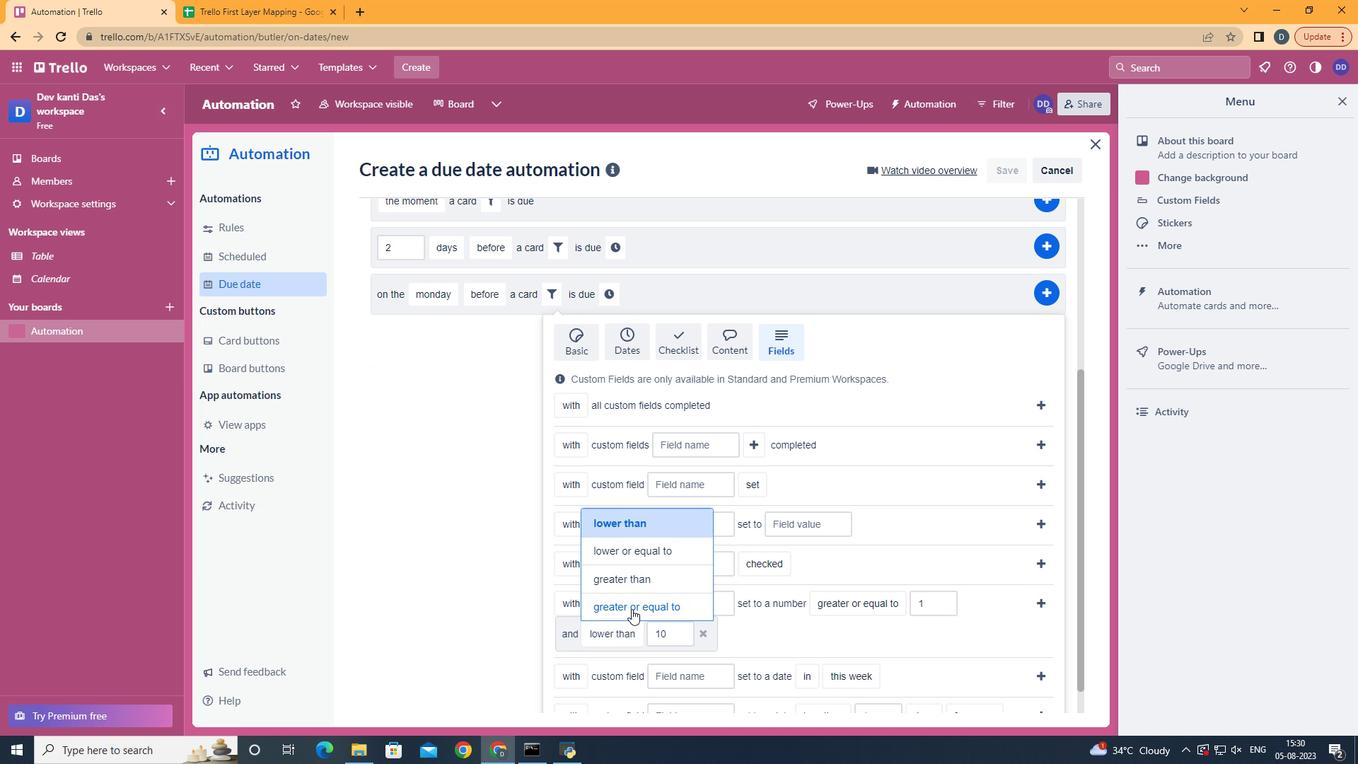 
Action: Mouse pressed left at (632, 609)
Screenshot: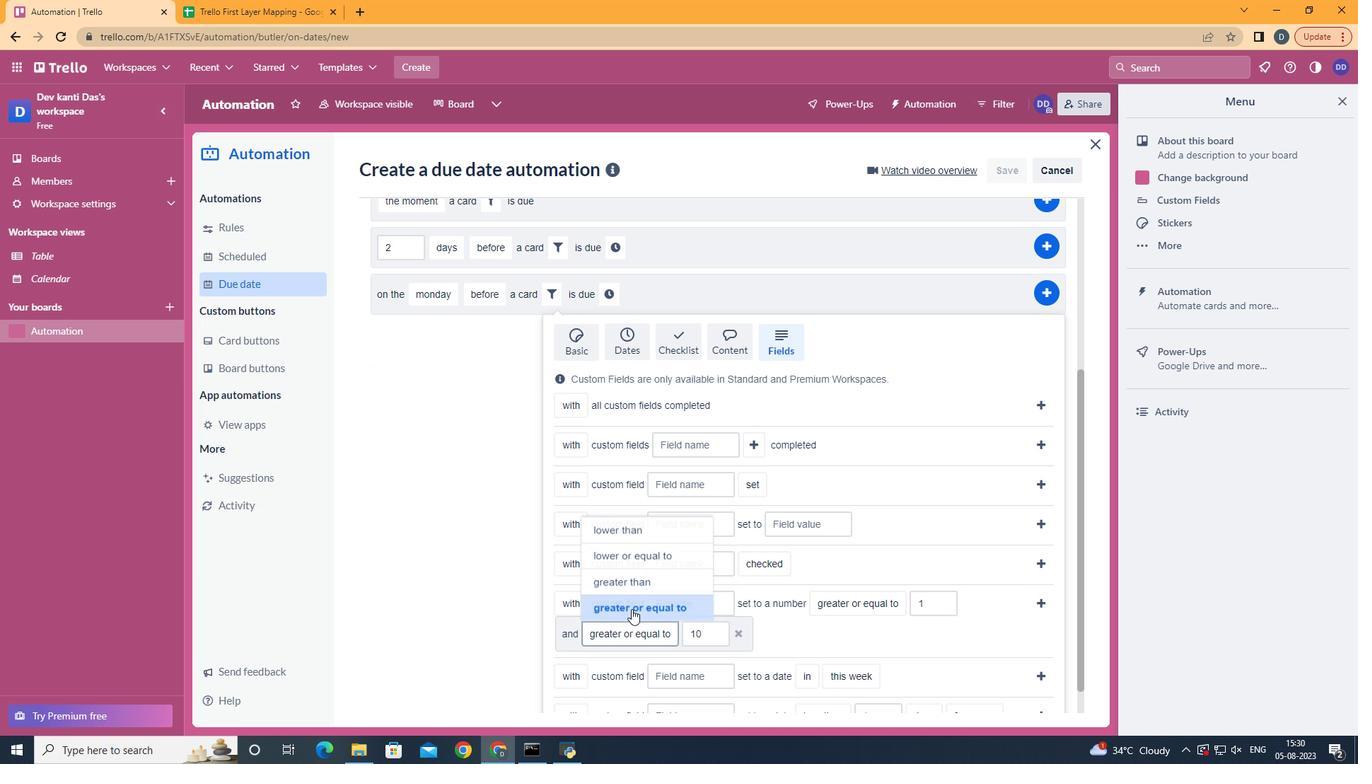 
Action: Mouse moved to (1040, 603)
Screenshot: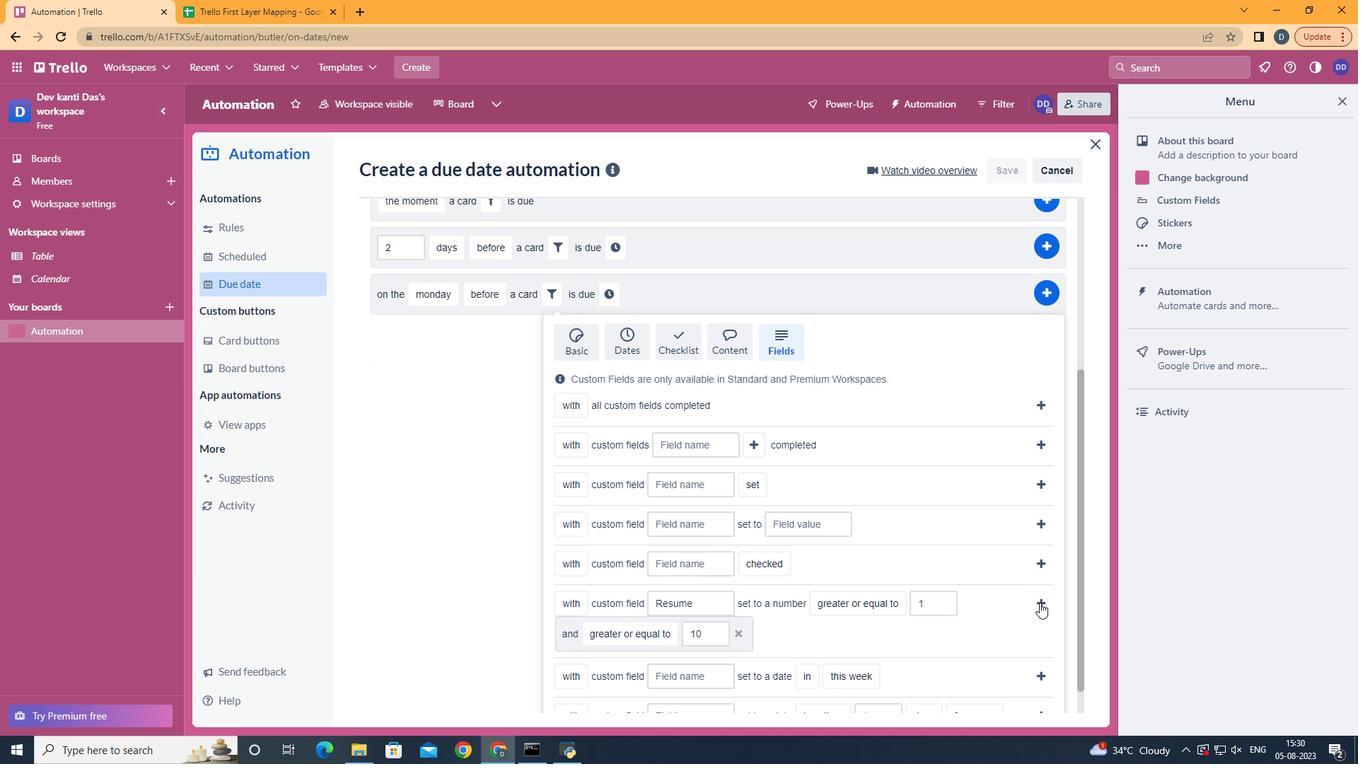 
Action: Mouse pressed left at (1040, 603)
Screenshot: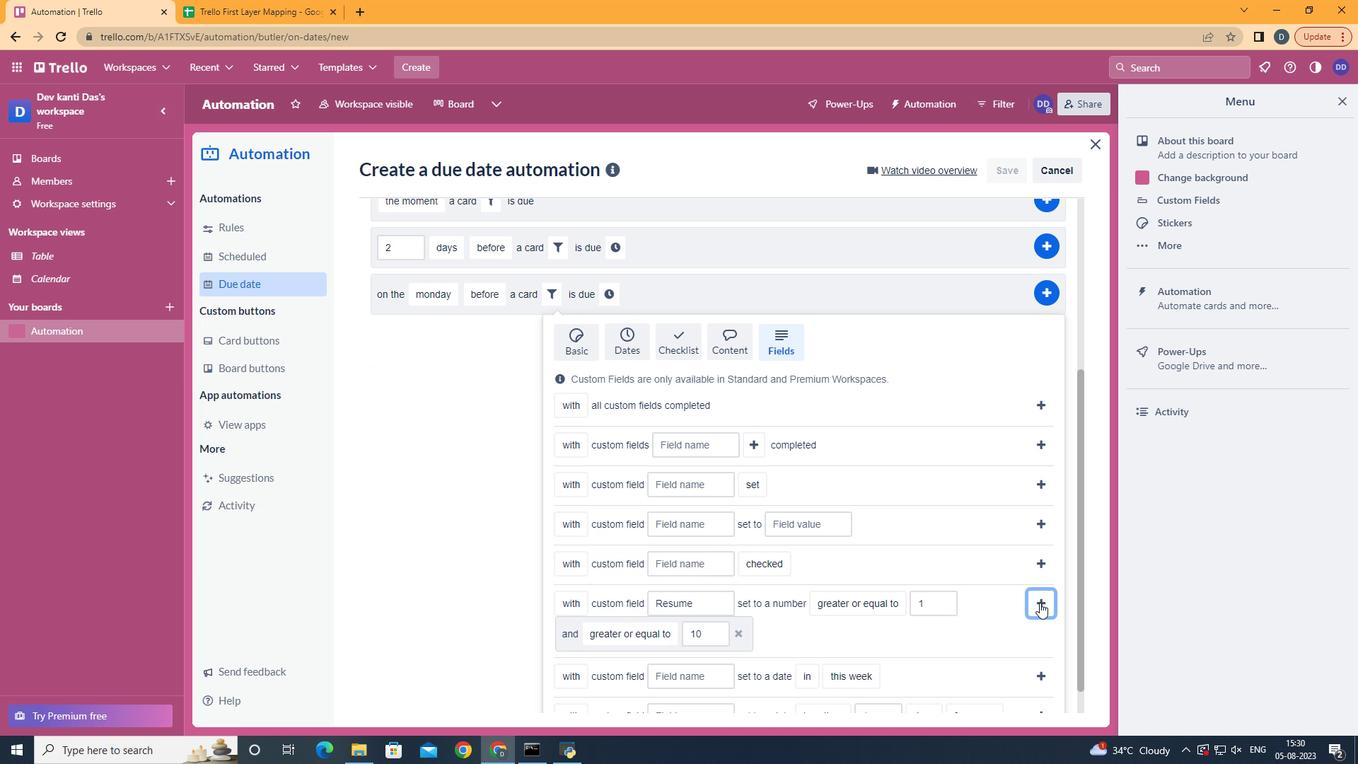 
Action: Mouse moved to (392, 592)
Screenshot: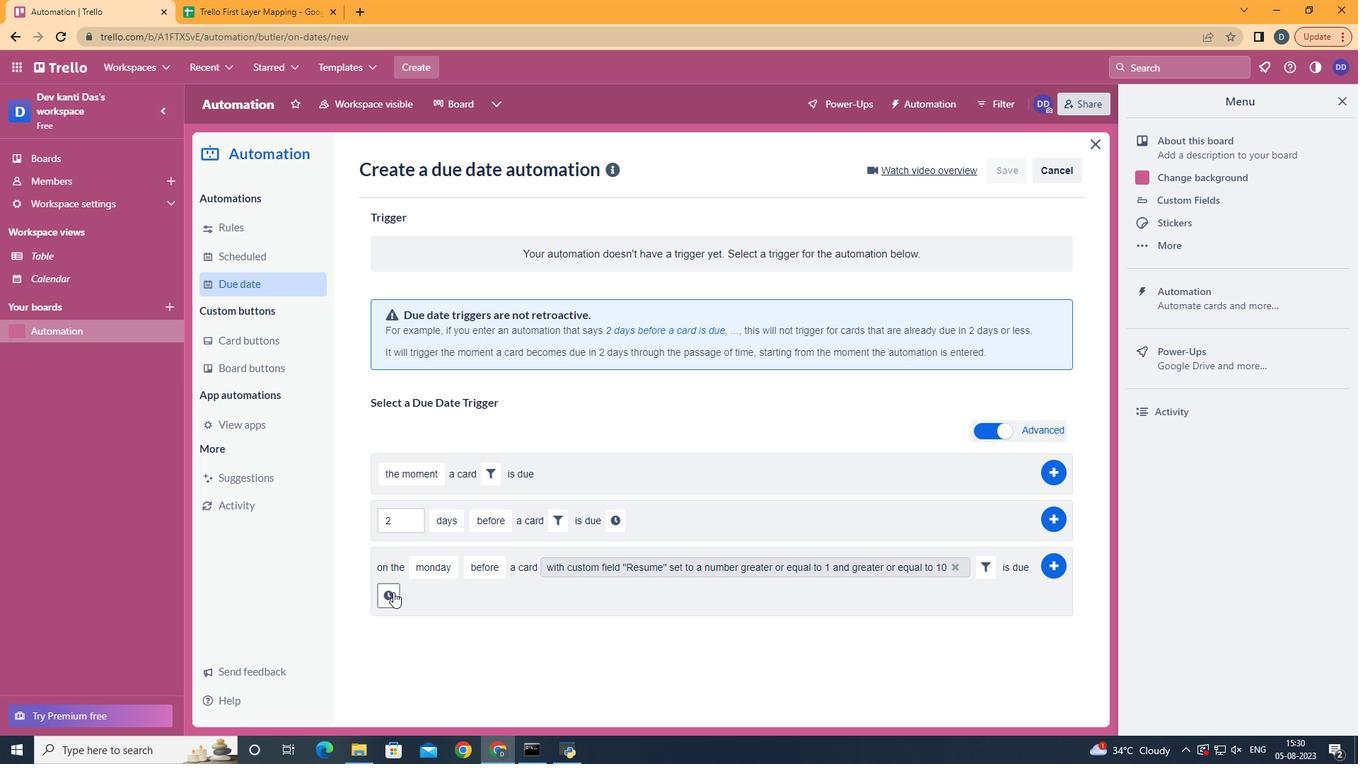 
Action: Mouse pressed left at (392, 592)
Screenshot: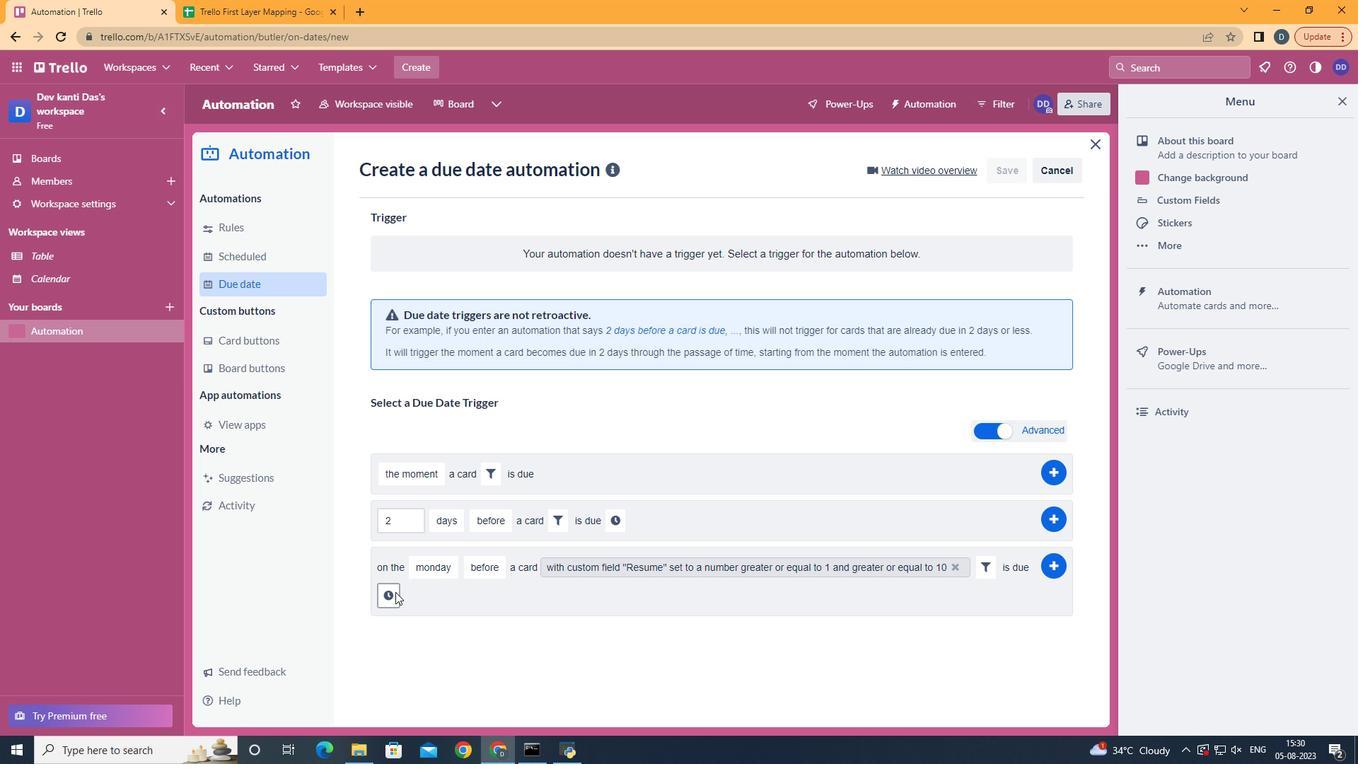 
Action: Mouse moved to (436, 590)
Screenshot: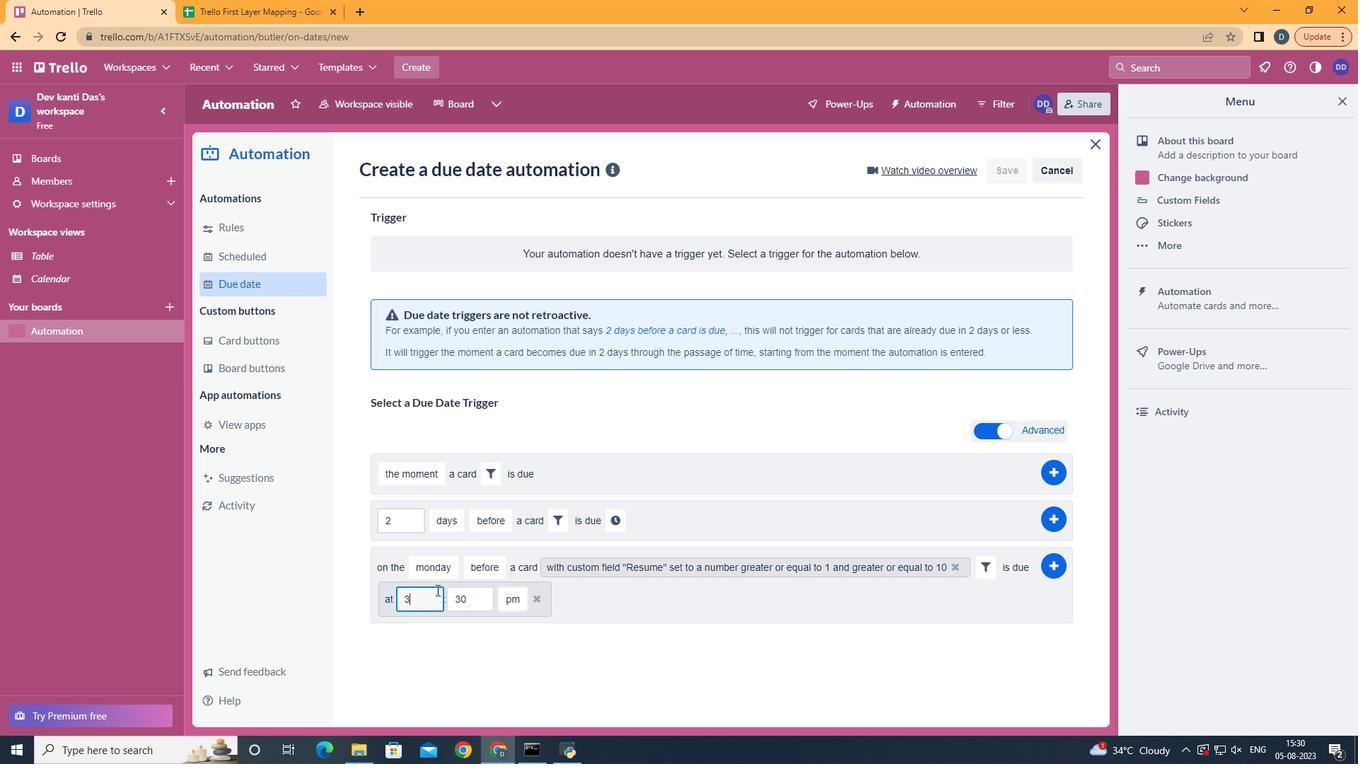 
Action: Mouse pressed left at (436, 590)
Screenshot: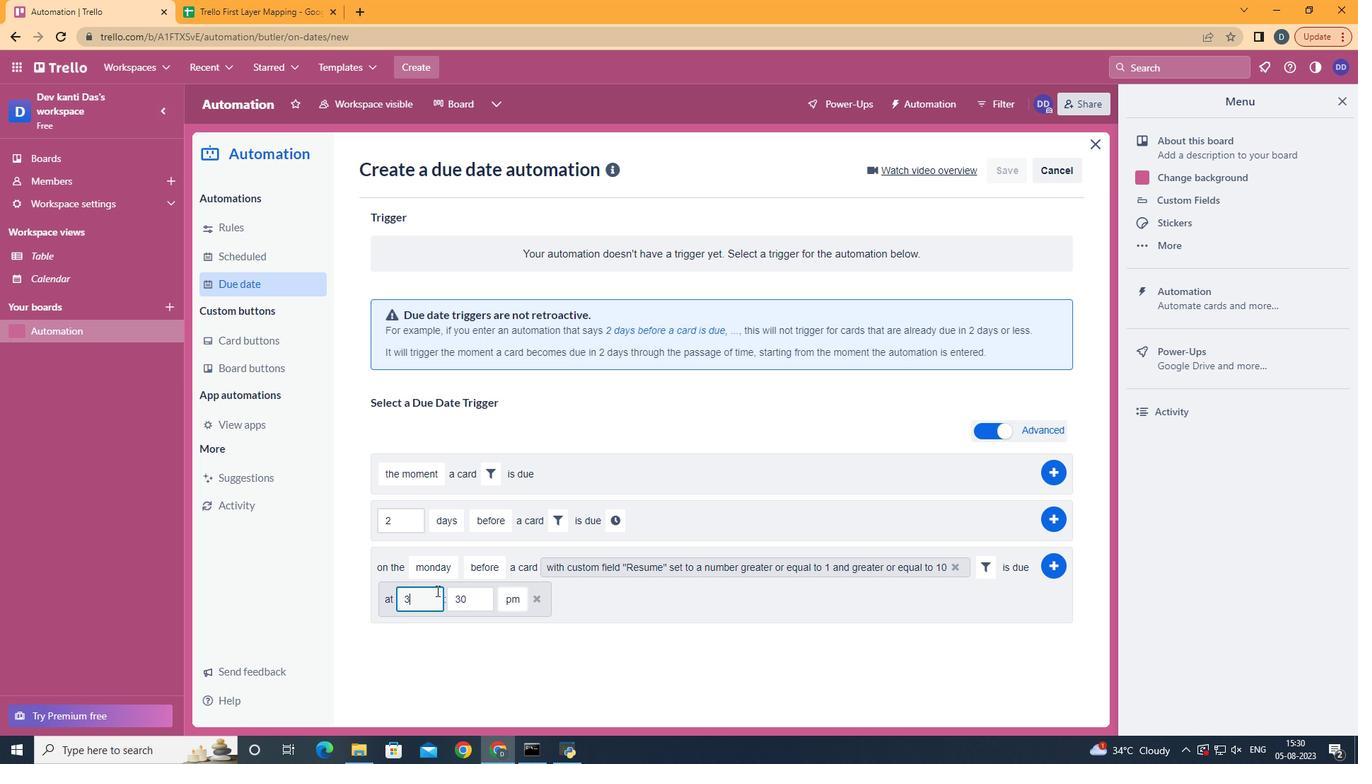 
Action: Mouse moved to (429, 593)
Screenshot: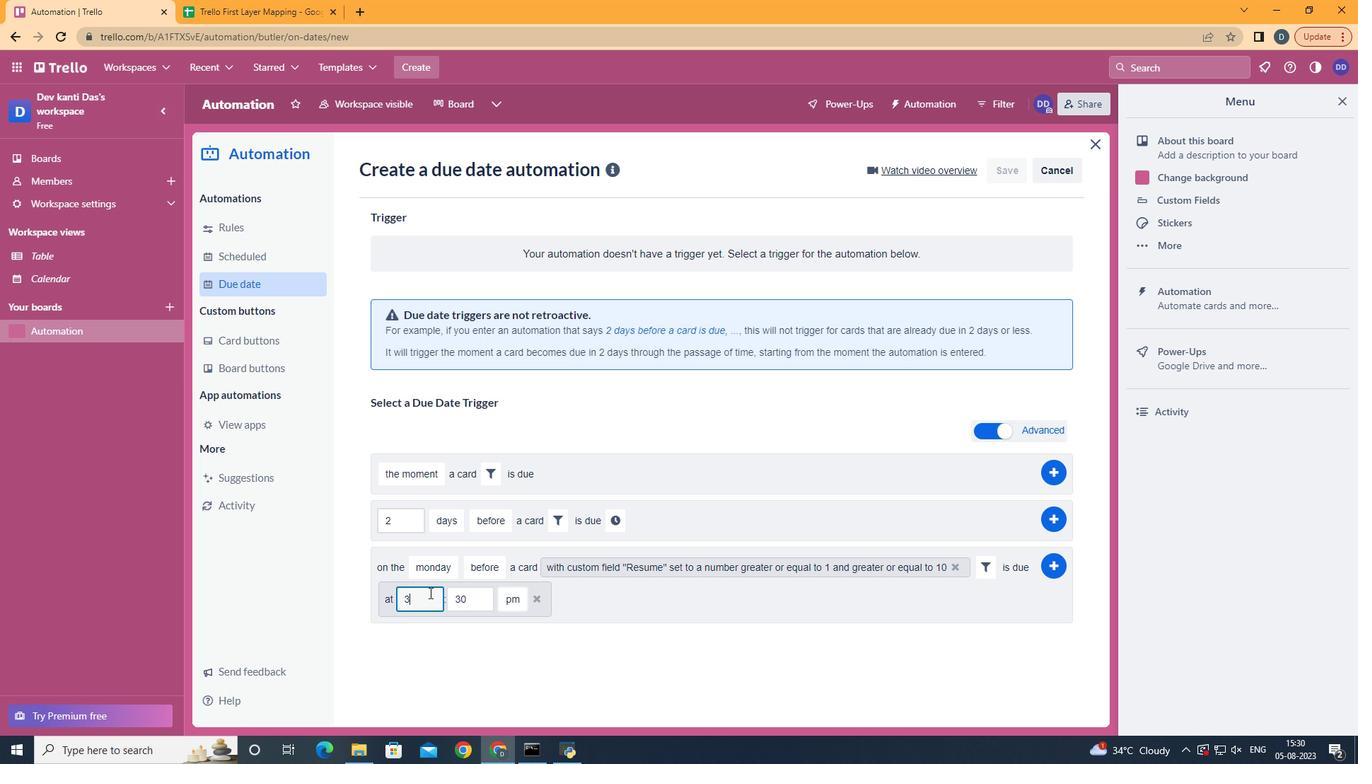 
Action: Key pressed <Key.backspace>11
Screenshot: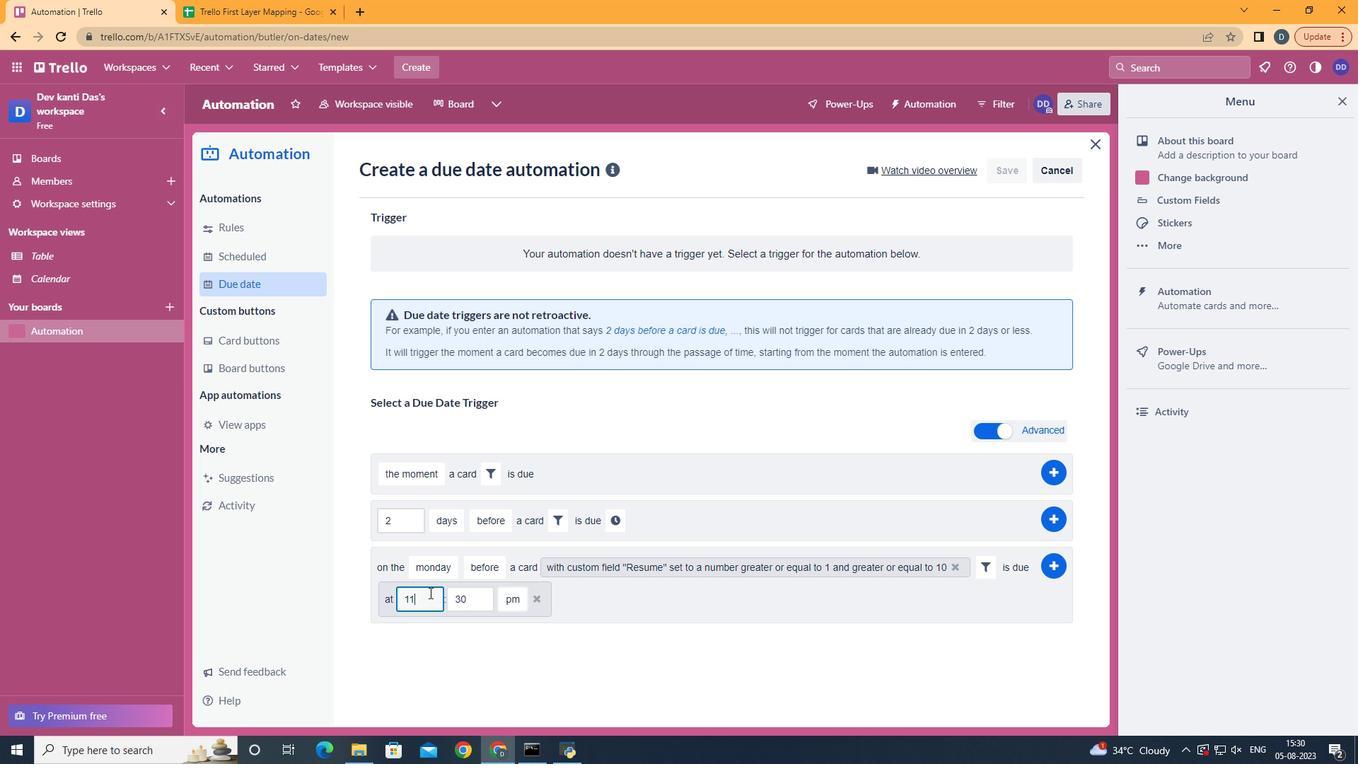 
Action: Mouse moved to (469, 596)
Screenshot: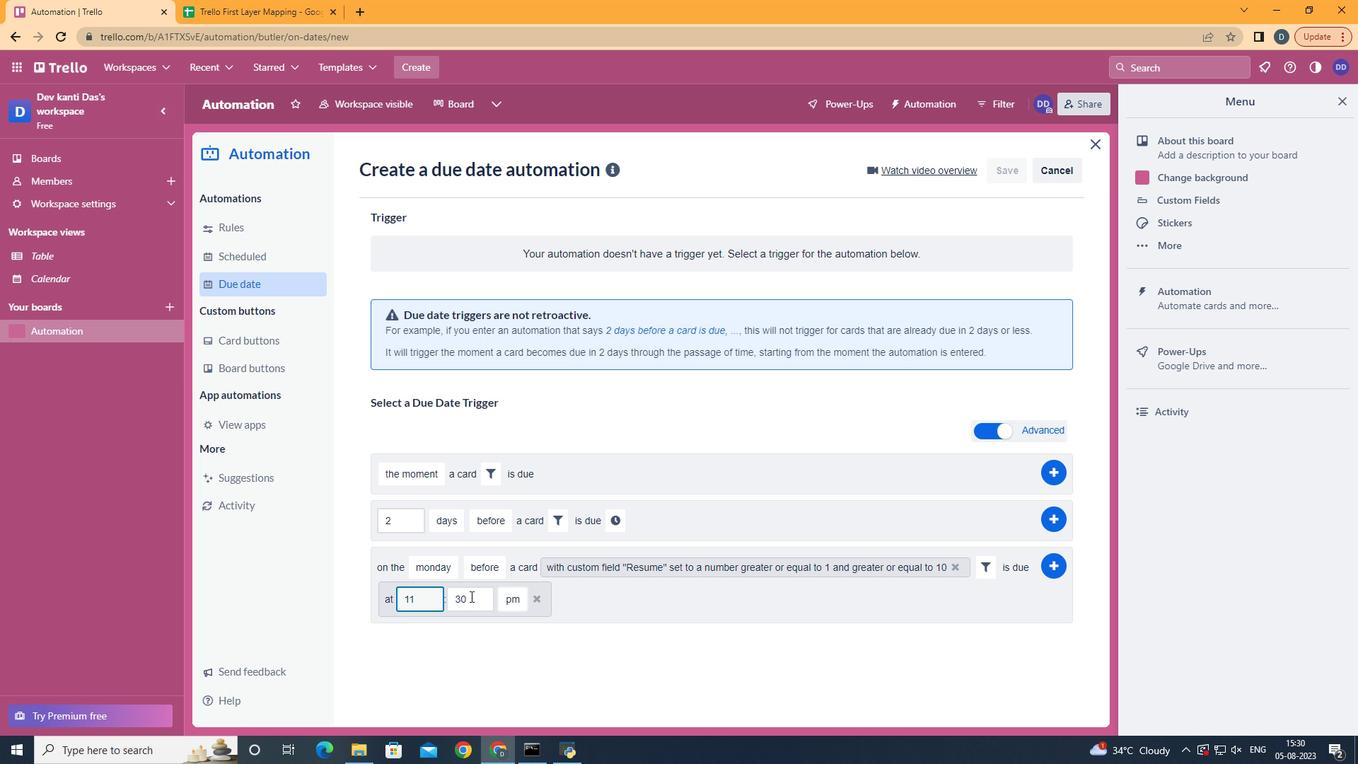 
Action: Mouse pressed left at (469, 596)
Screenshot: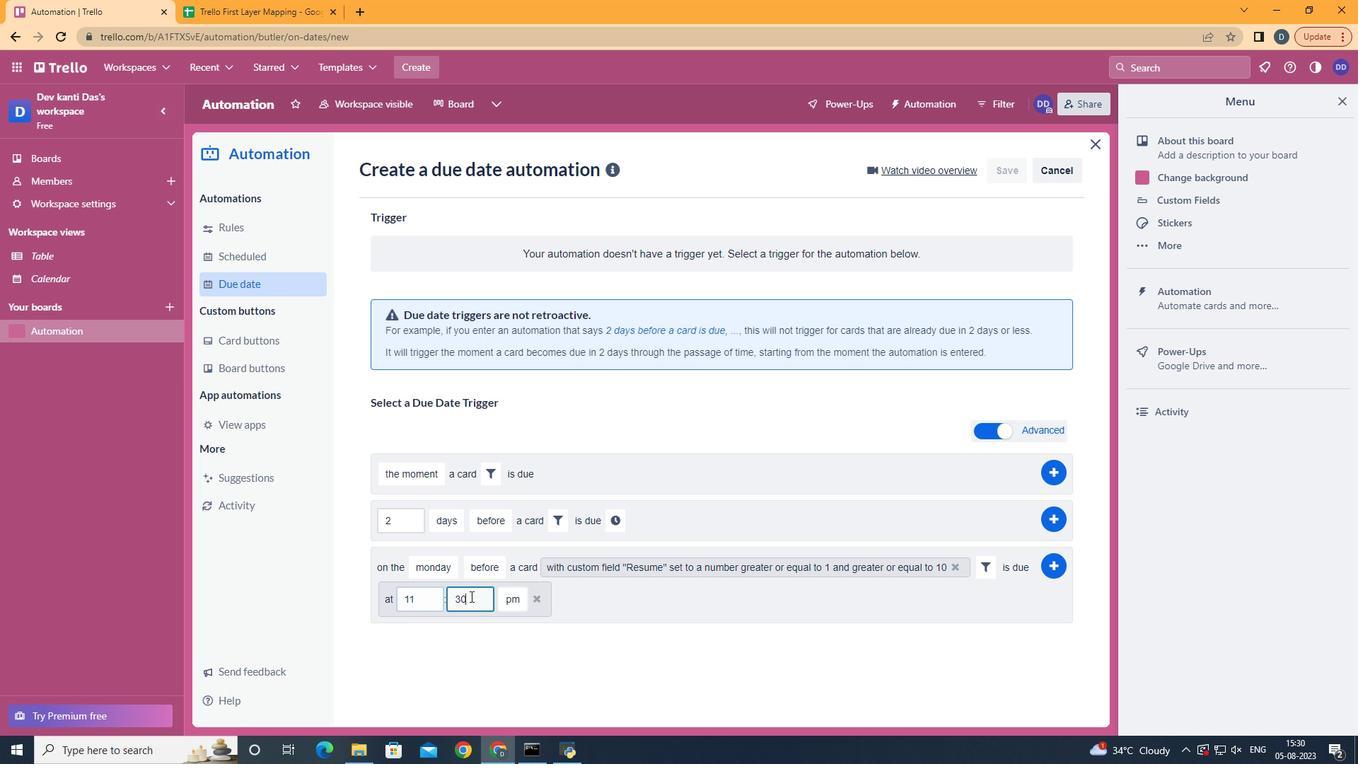 
Action: Mouse moved to (470, 596)
Screenshot: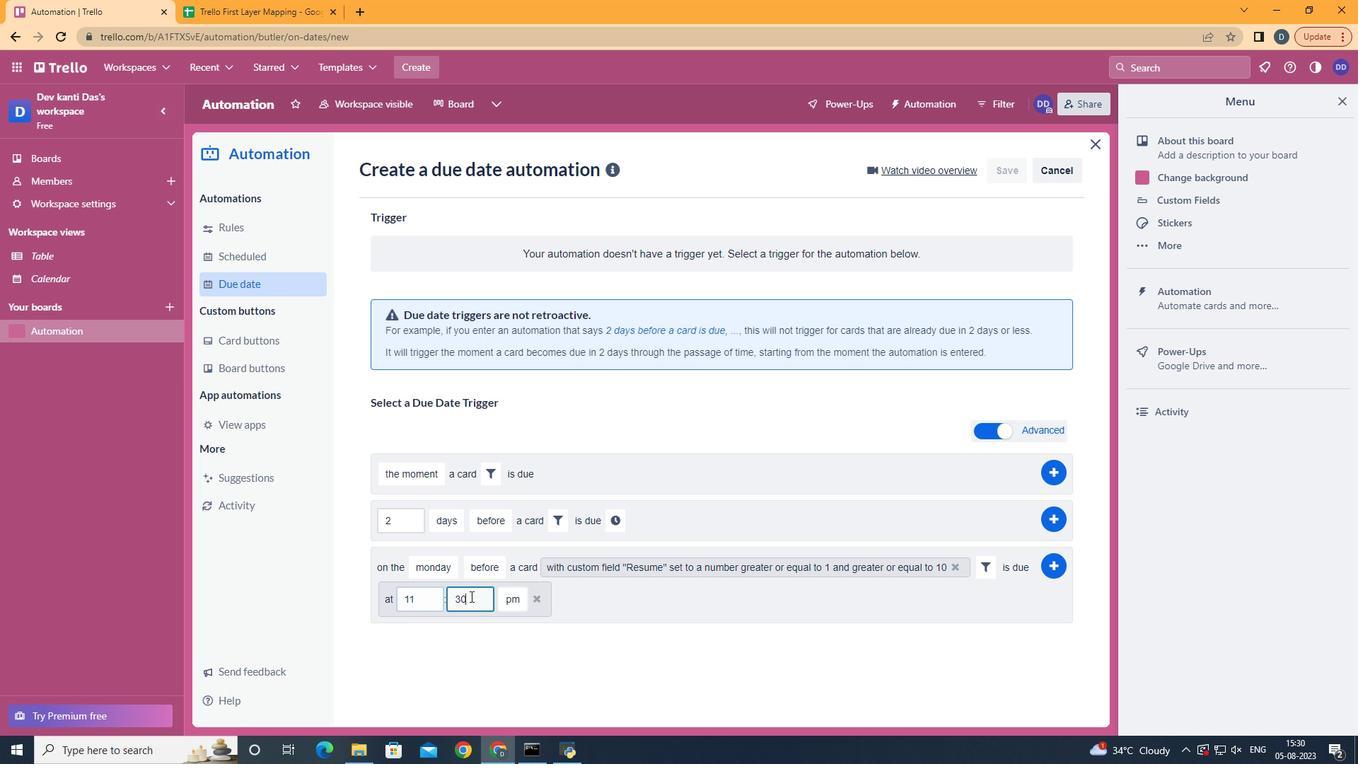 
Action: Key pressed <Key.backspace><Key.backspace>00
Screenshot: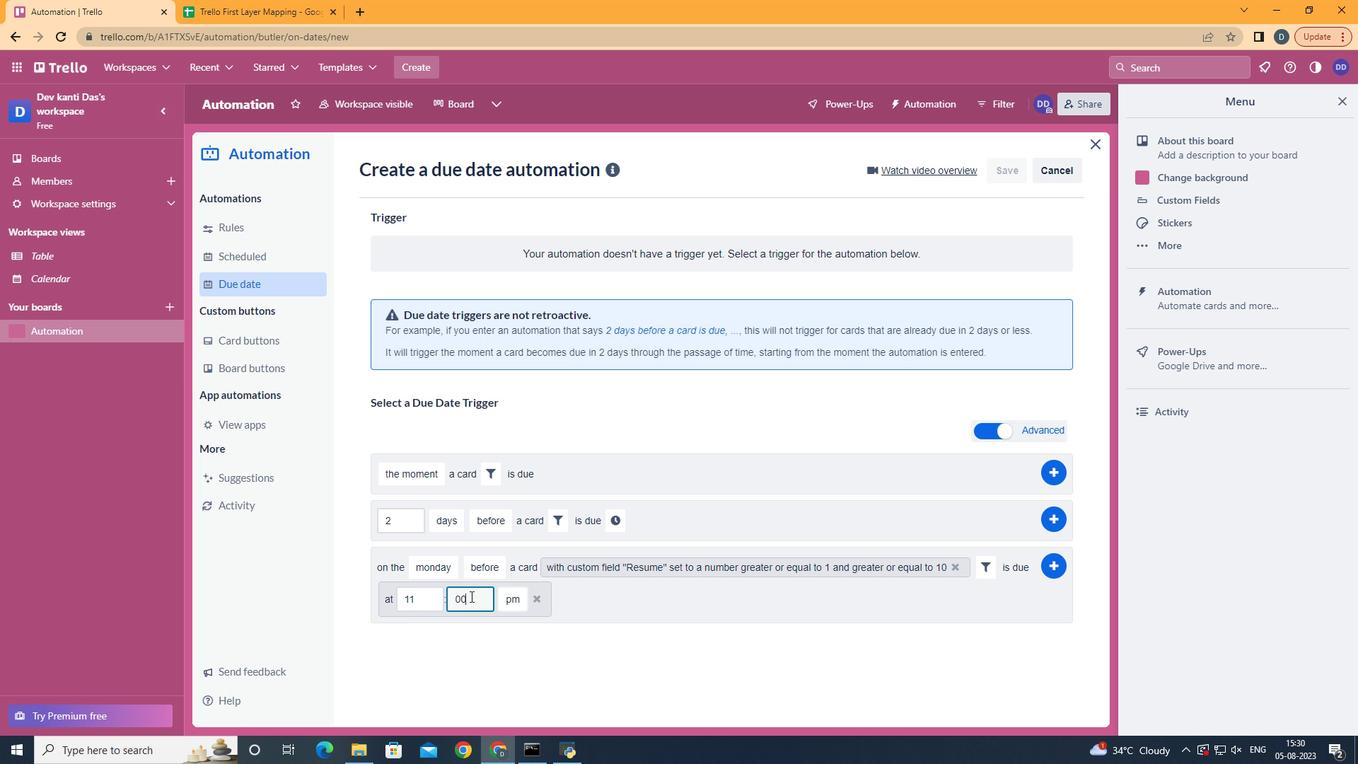 
Action: Mouse moved to (510, 620)
Screenshot: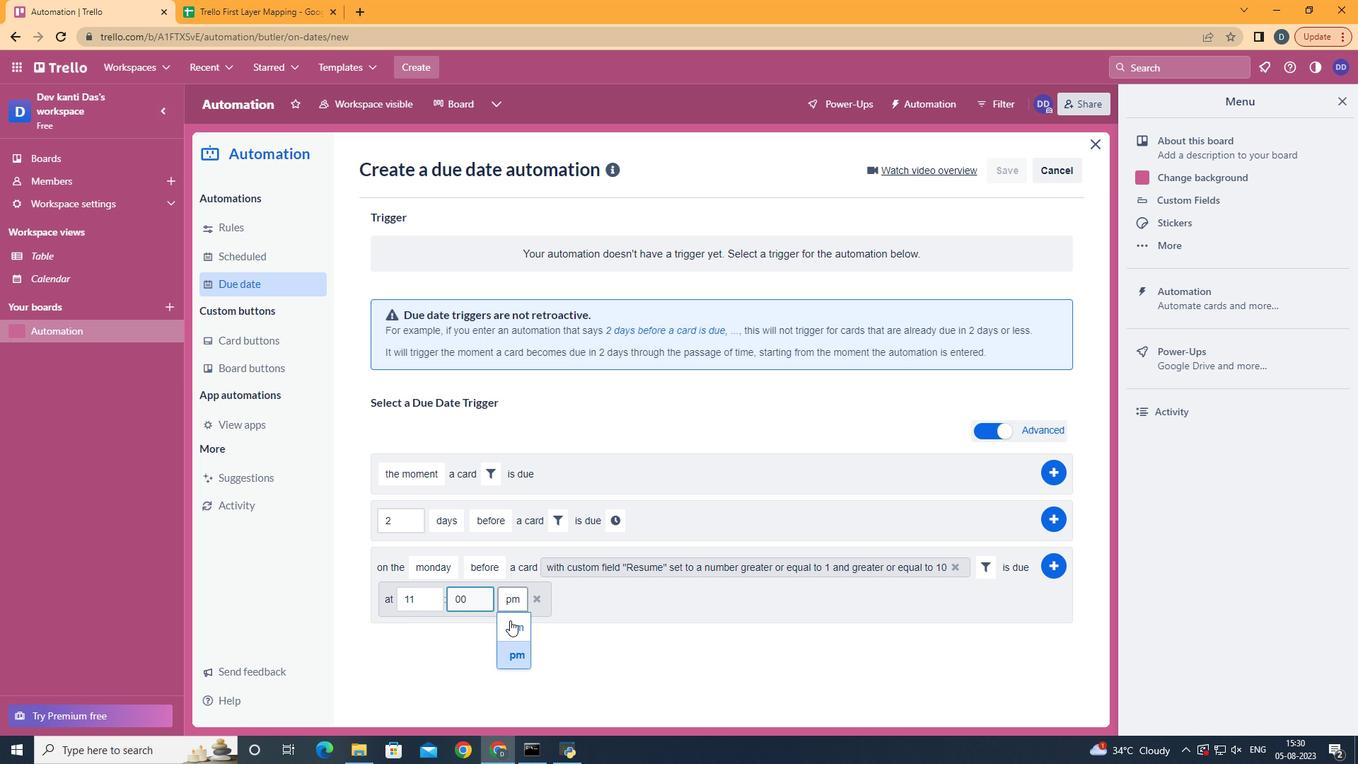 
Action: Mouse pressed left at (510, 620)
Screenshot: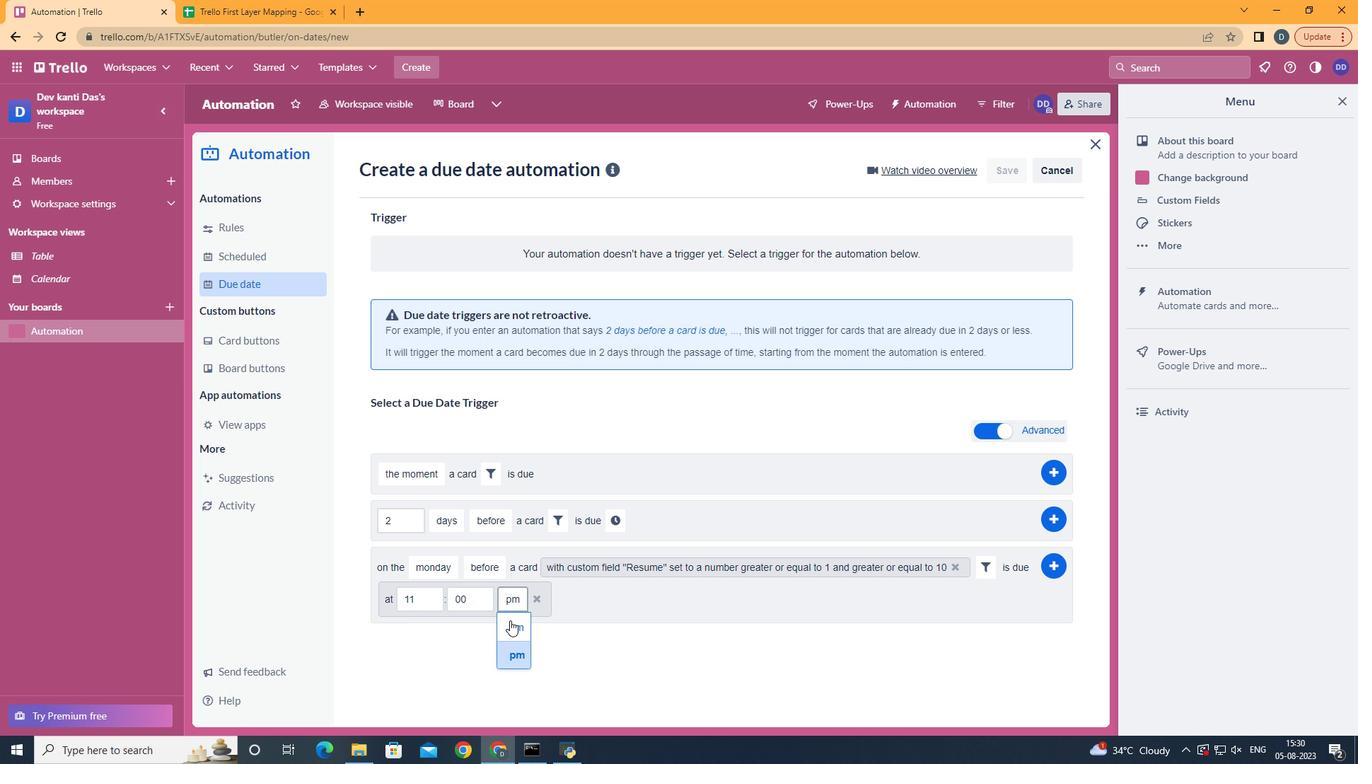 
Action: Mouse moved to (1043, 564)
Screenshot: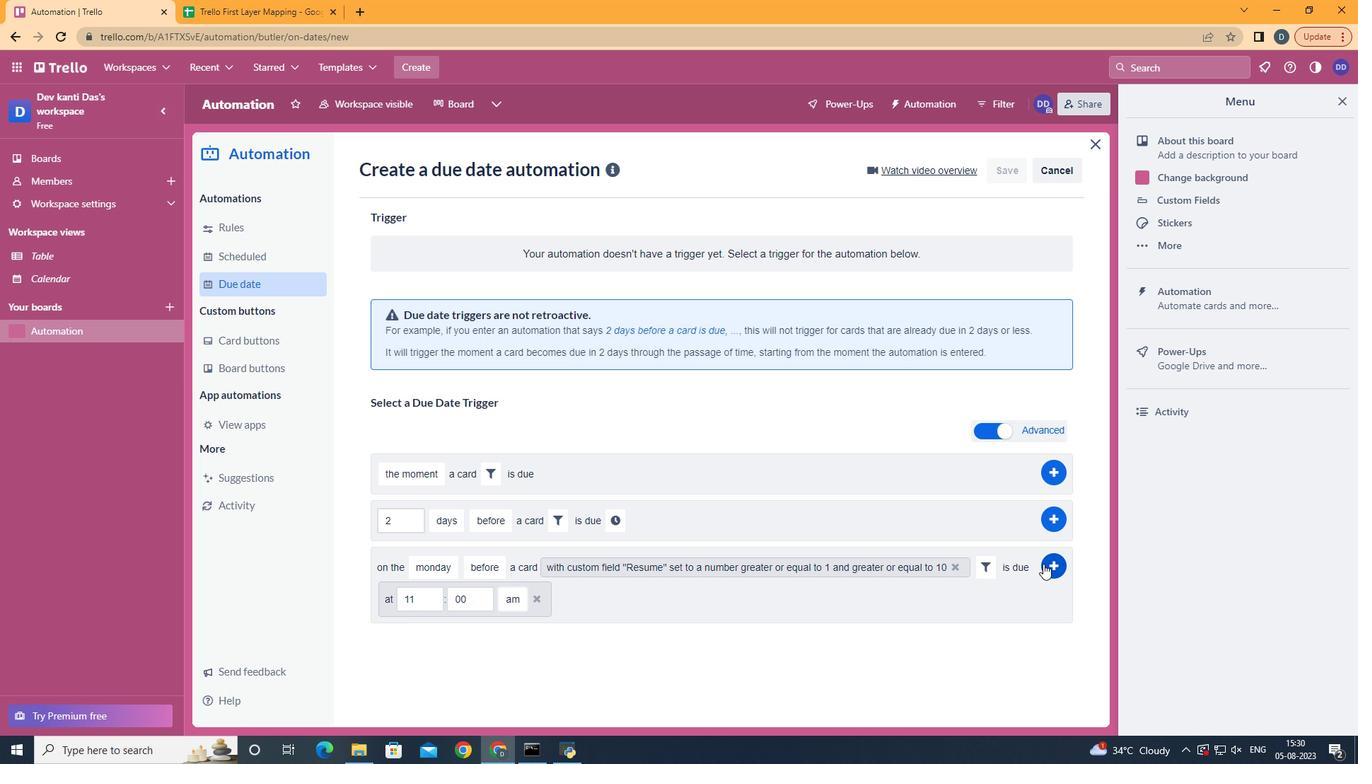 
Action: Mouse pressed left at (1043, 564)
Screenshot: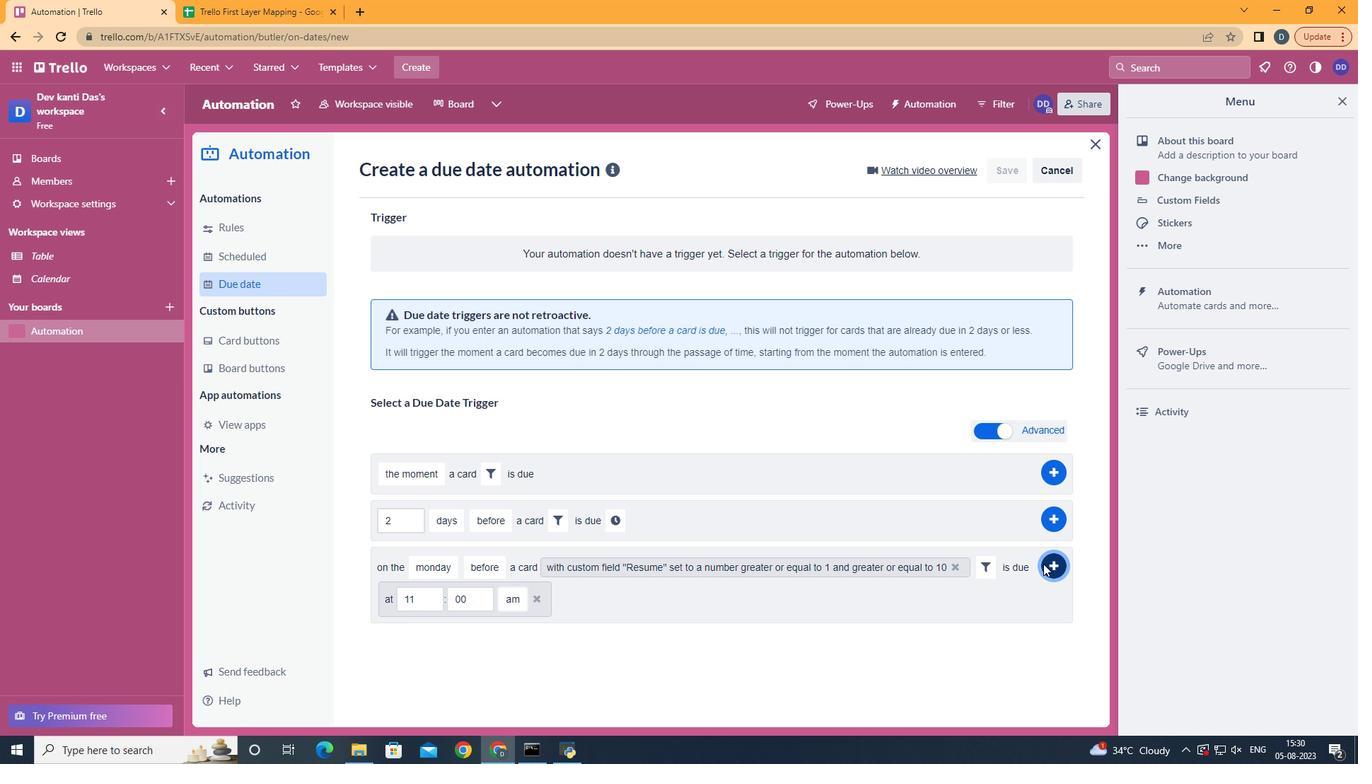 
Action: Mouse moved to (575, 249)
Screenshot: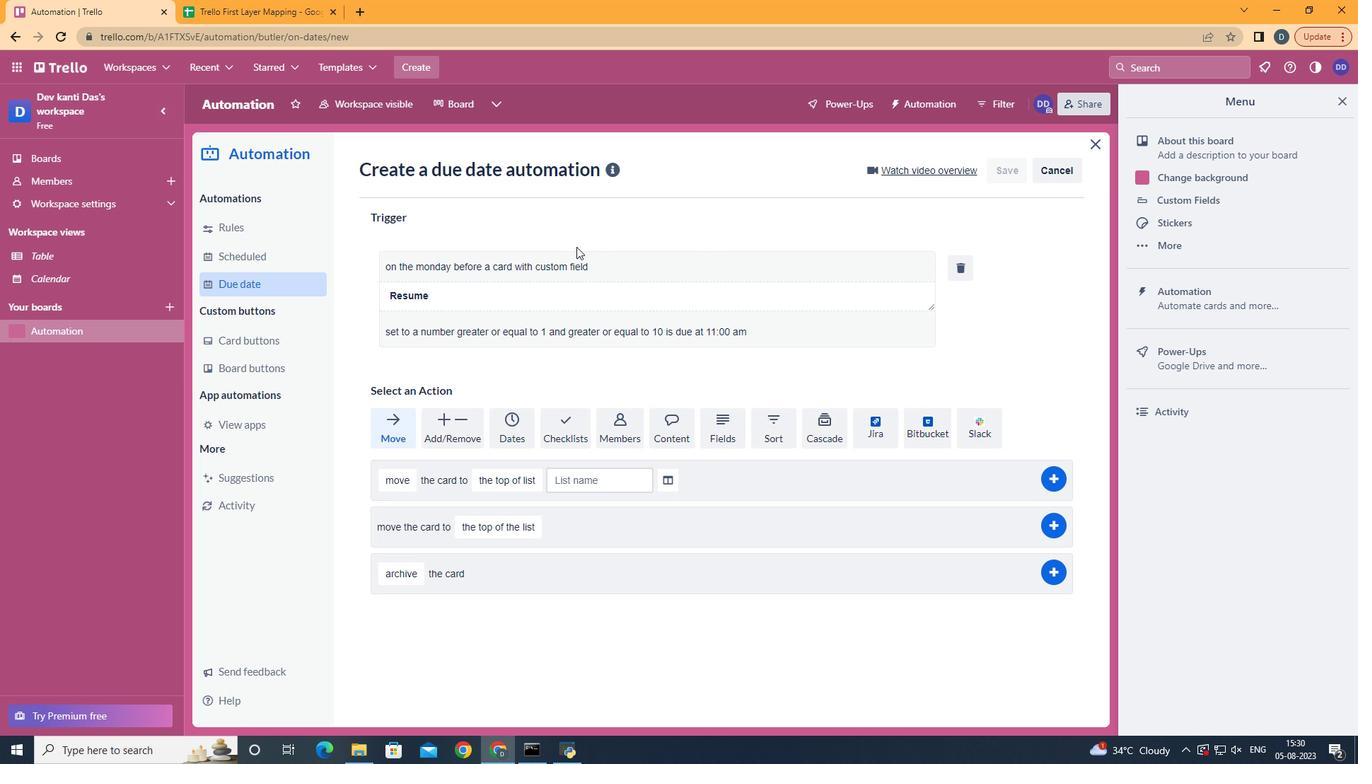 
